 Task: Check the results of the 2023 Victory Lane Racing NASCAR Cup Series for the race "All-Star Open*" on the track "N". Wilkesboro".
Action: Mouse moved to (176, 241)
Screenshot: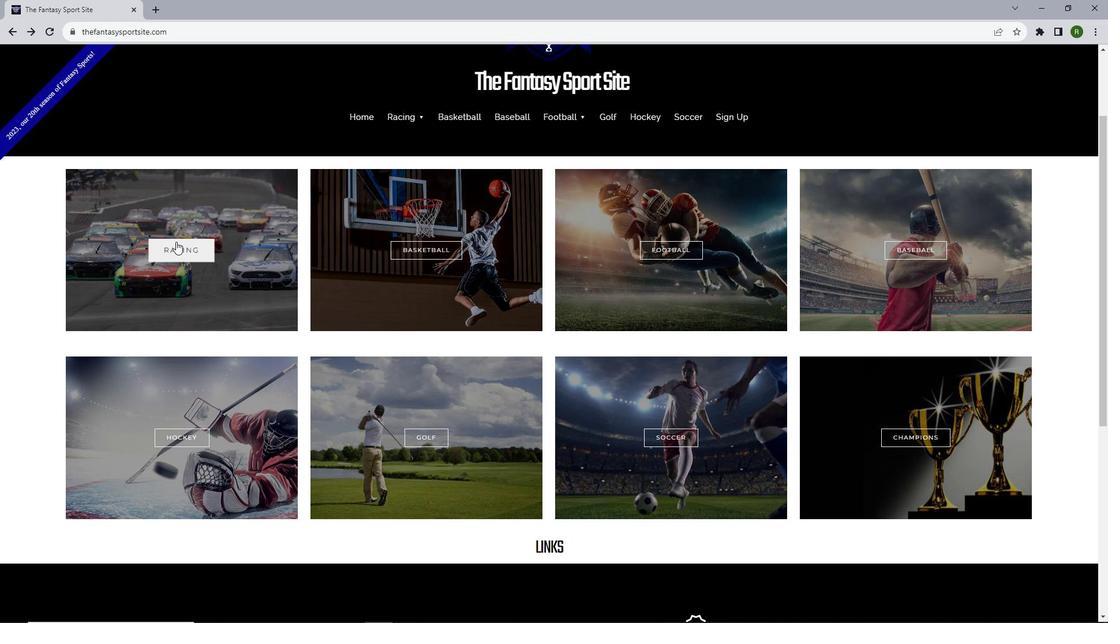 
Action: Mouse pressed left at (176, 241)
Screenshot: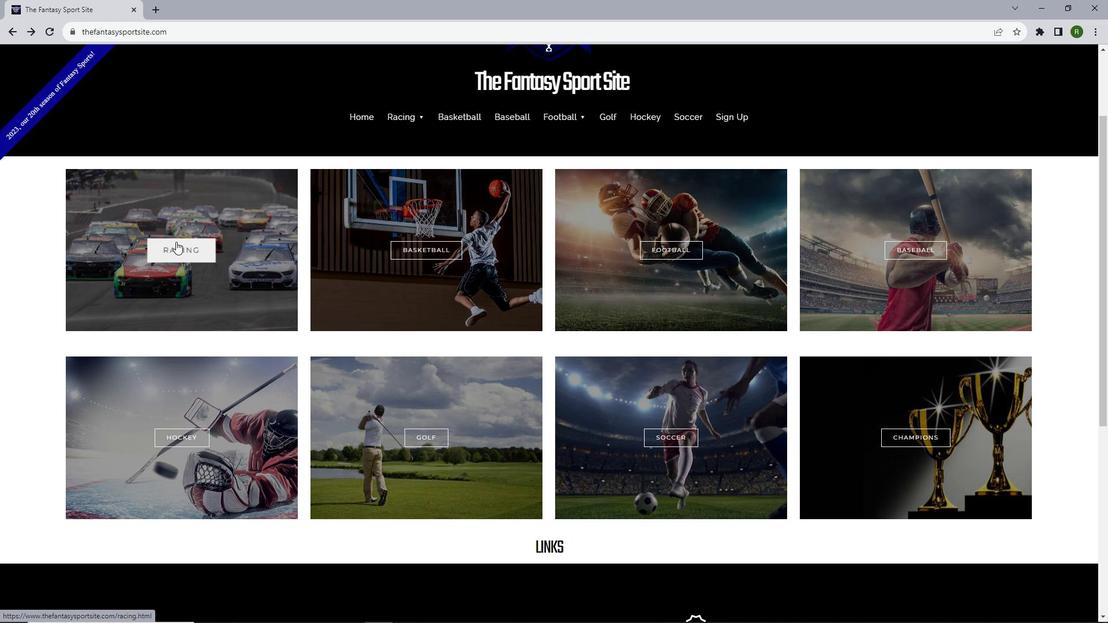 
Action: Mouse moved to (215, 227)
Screenshot: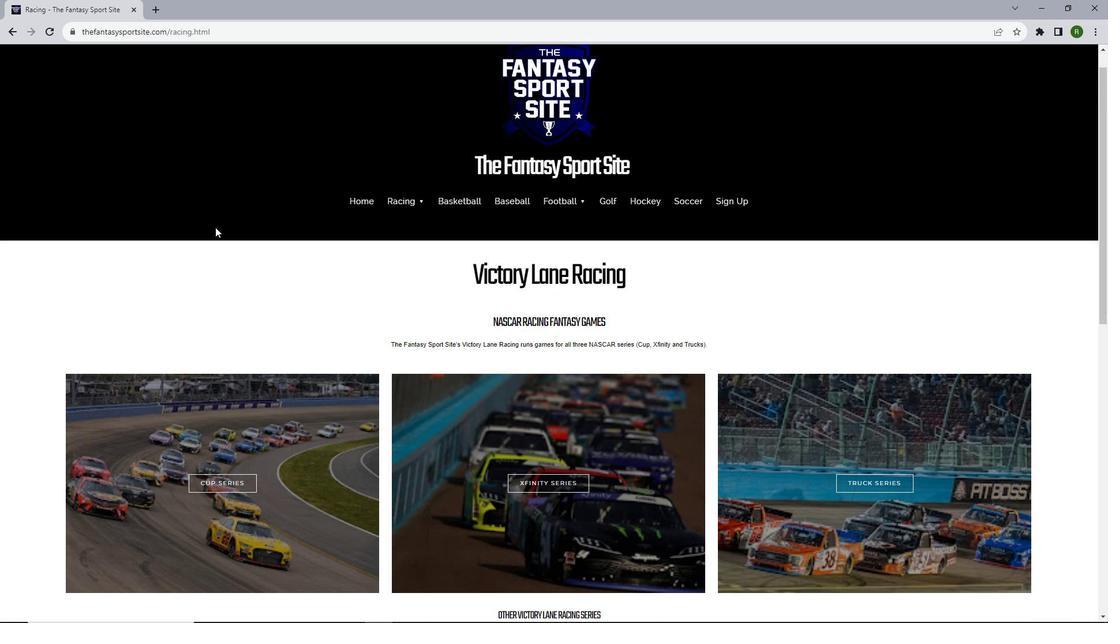 
Action: Mouse scrolled (215, 226) with delta (0, 0)
Screenshot: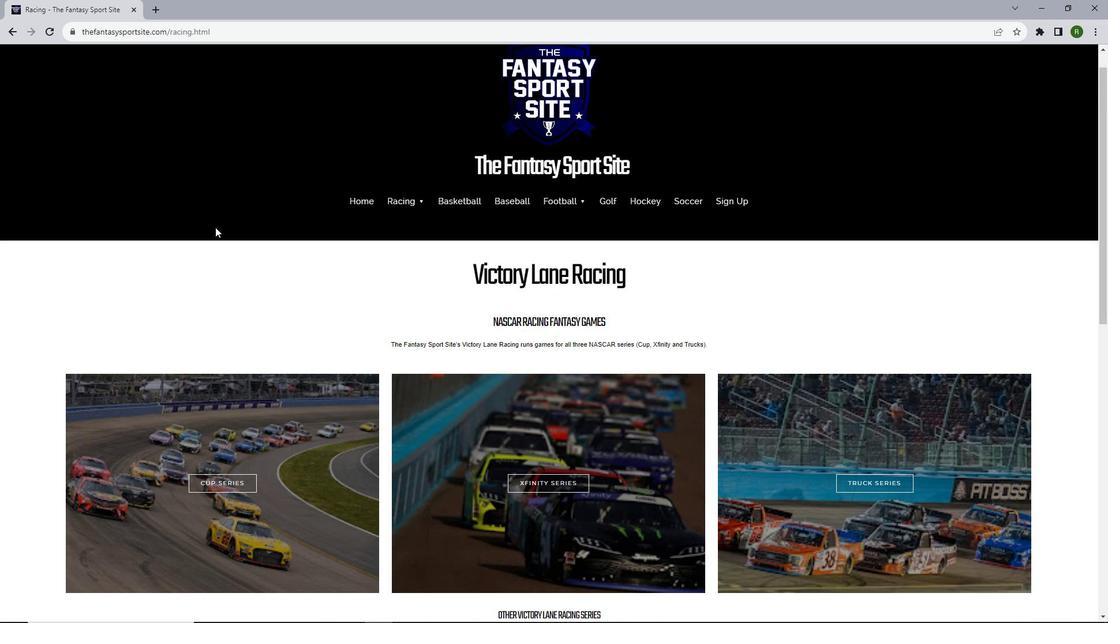 
Action: Mouse scrolled (215, 226) with delta (0, 0)
Screenshot: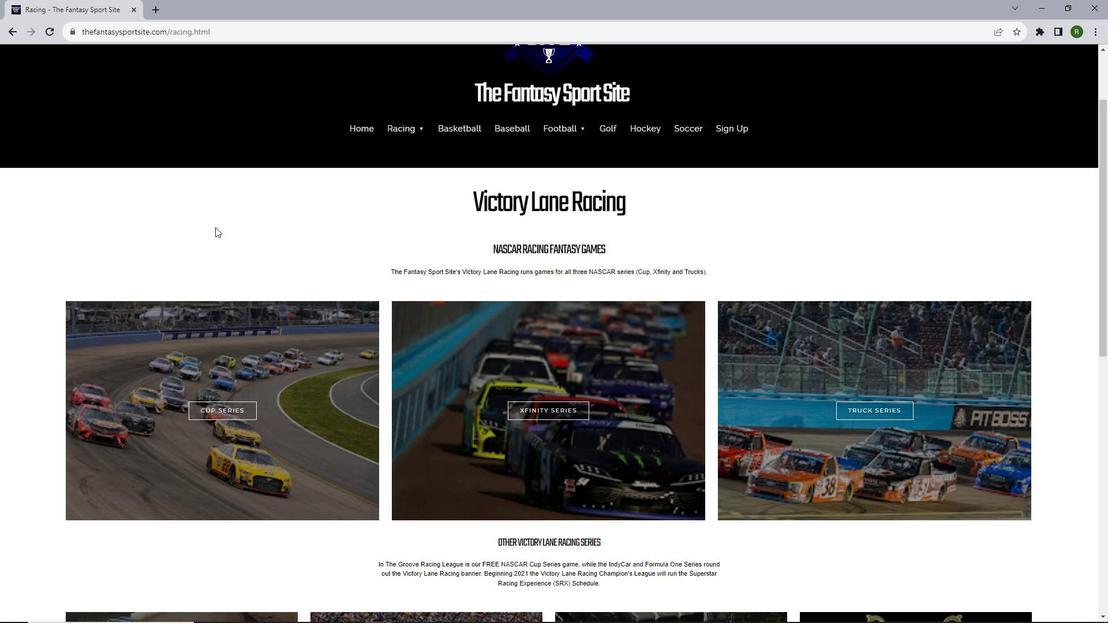 
Action: Mouse scrolled (215, 226) with delta (0, 0)
Screenshot: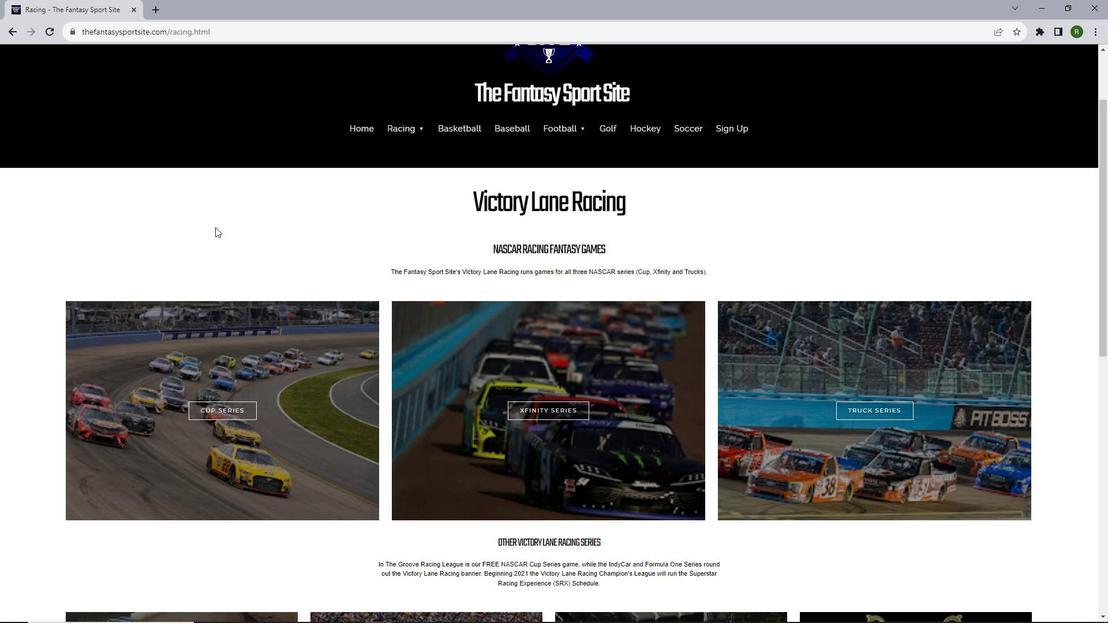 
Action: Mouse scrolled (215, 226) with delta (0, 0)
Screenshot: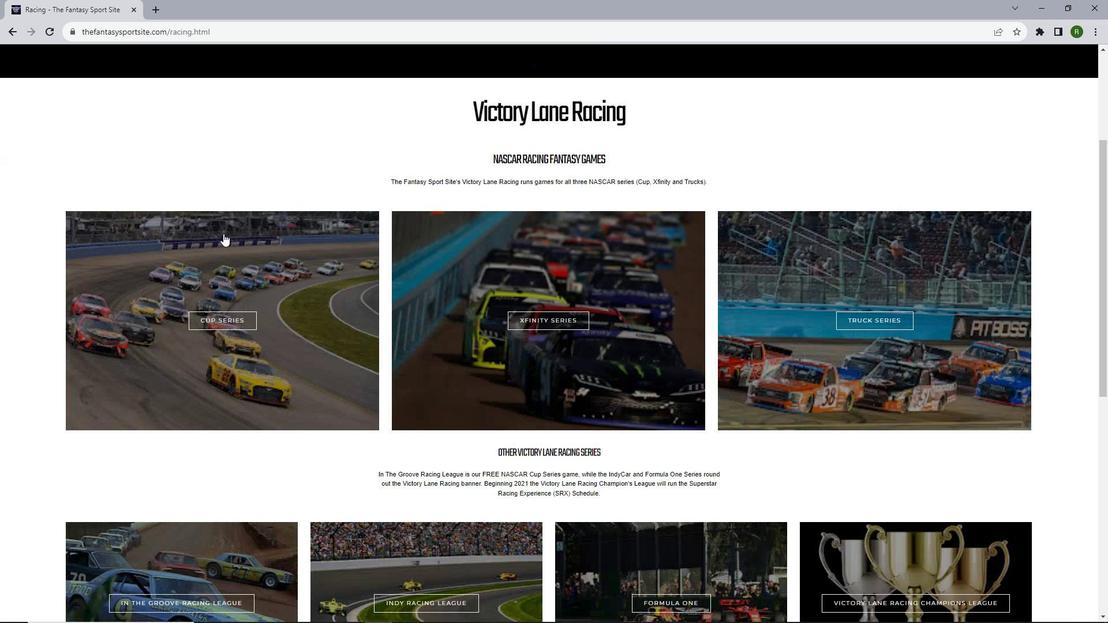 
Action: Mouse moved to (241, 279)
Screenshot: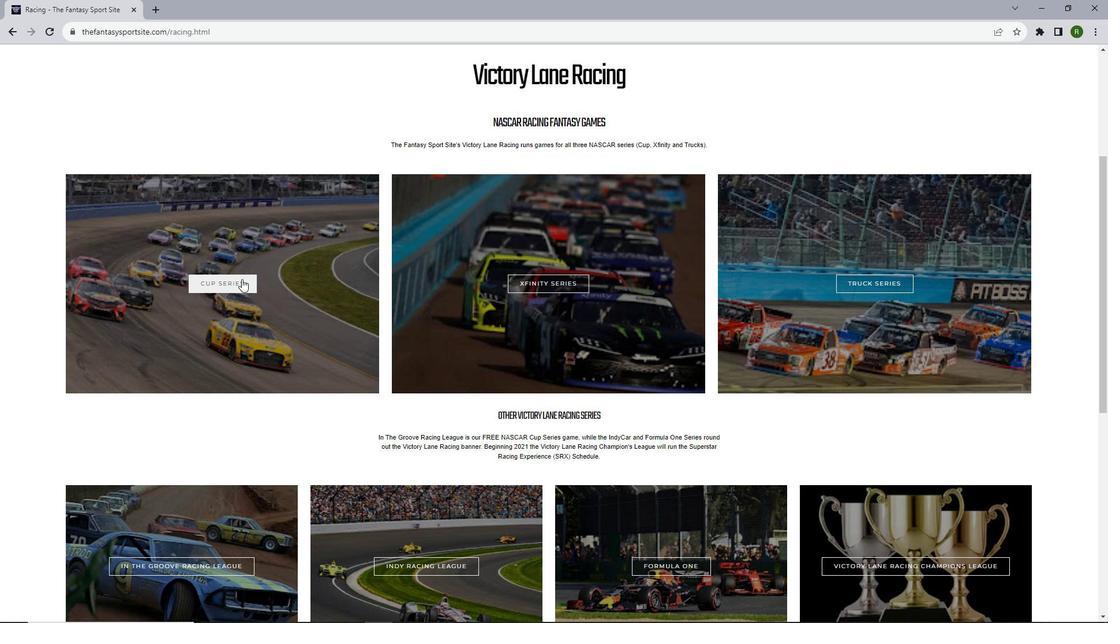 
Action: Mouse pressed left at (241, 279)
Screenshot: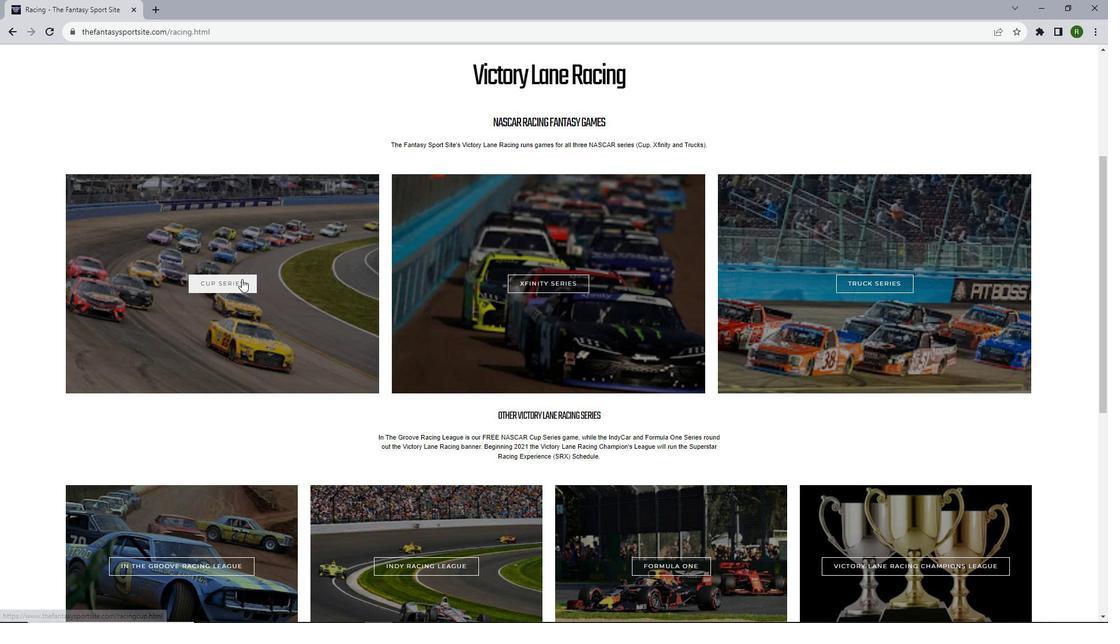 
Action: Mouse moved to (416, 258)
Screenshot: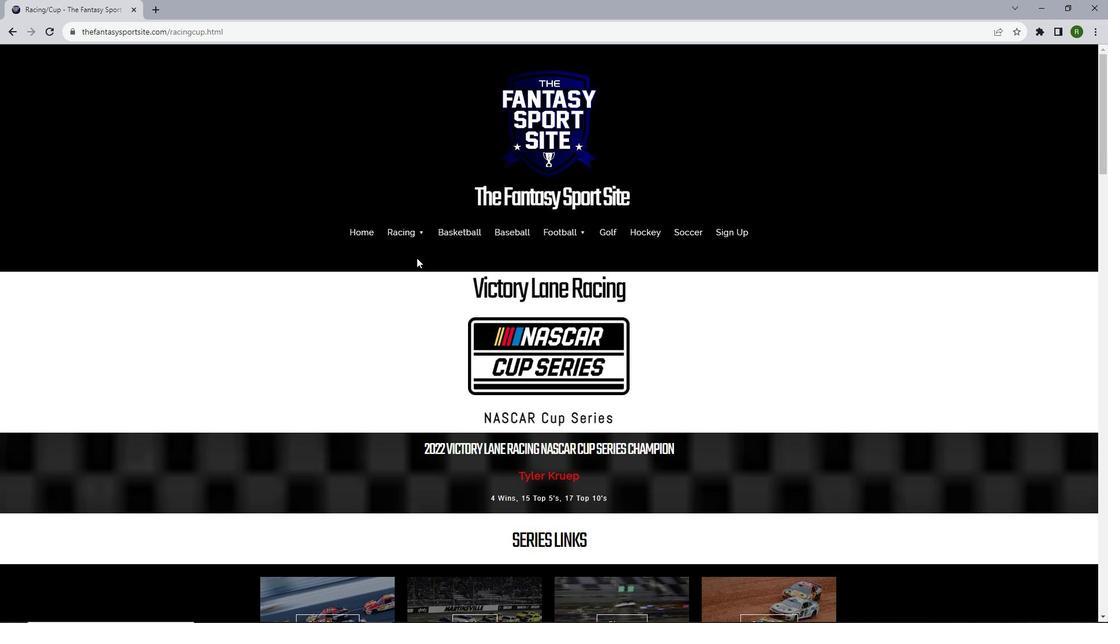 
Action: Mouse scrolled (416, 257) with delta (0, 0)
Screenshot: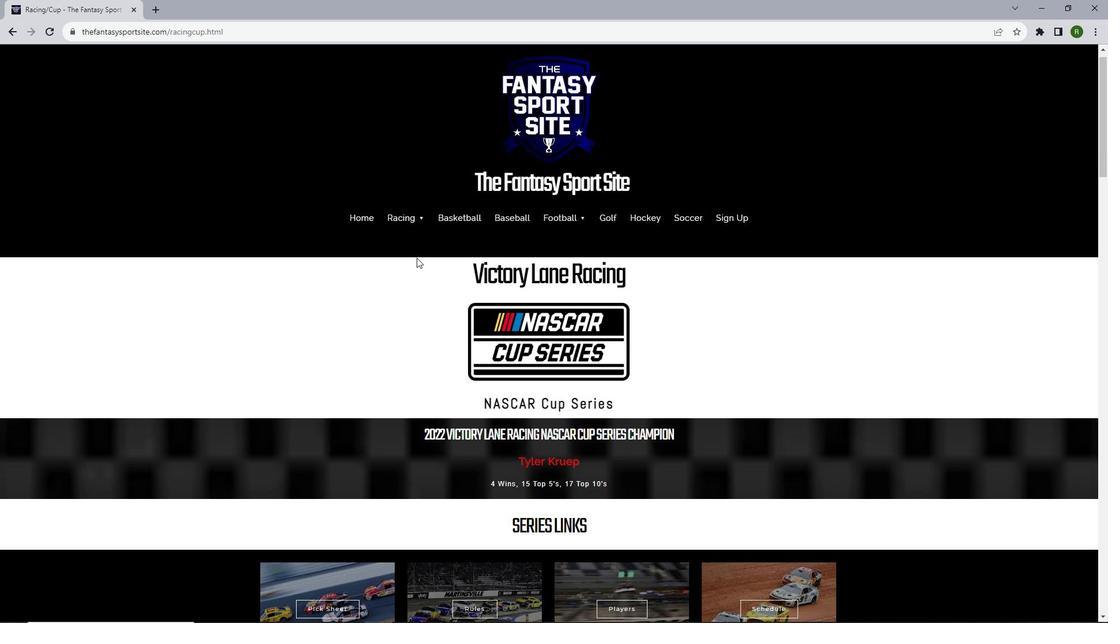 
Action: Mouse scrolled (416, 257) with delta (0, 0)
Screenshot: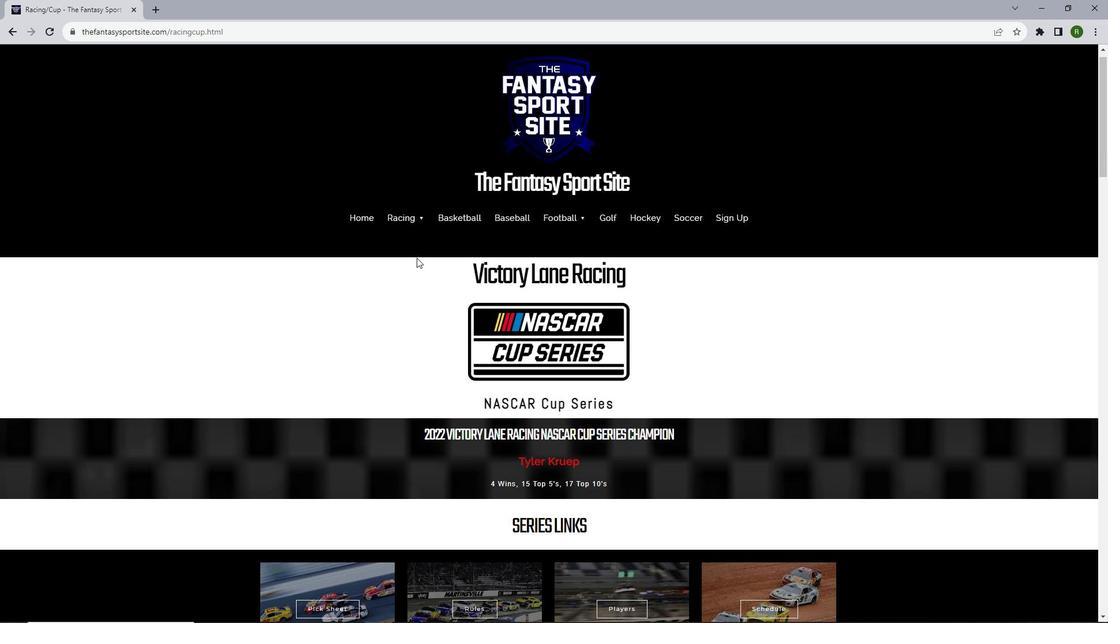 
Action: Mouse scrolled (416, 257) with delta (0, 0)
Screenshot: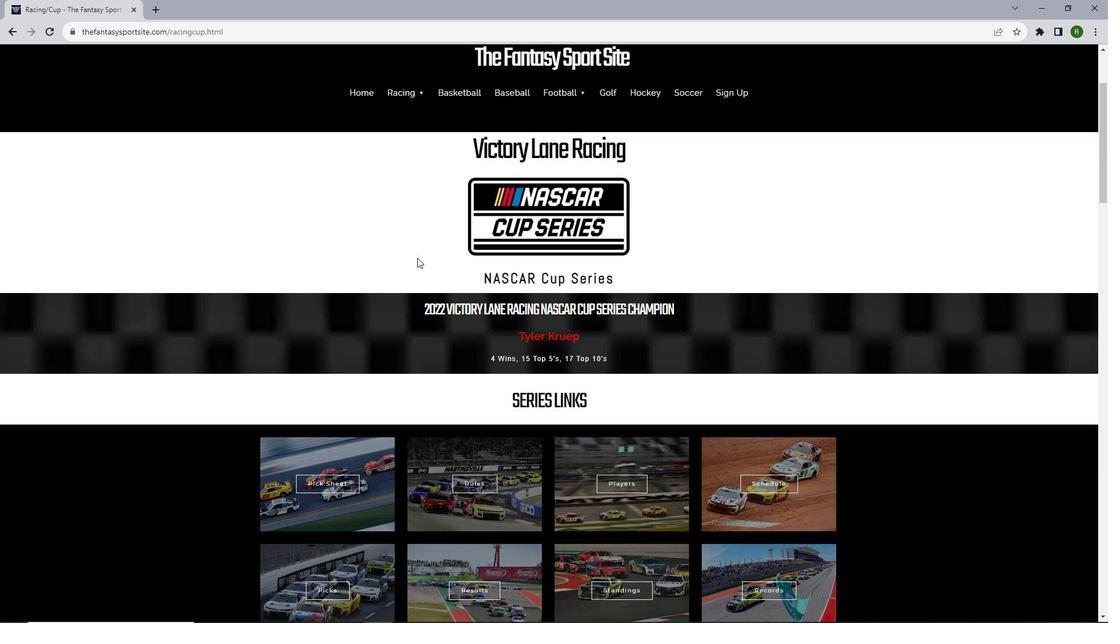 
Action: Mouse scrolled (416, 257) with delta (0, 0)
Screenshot: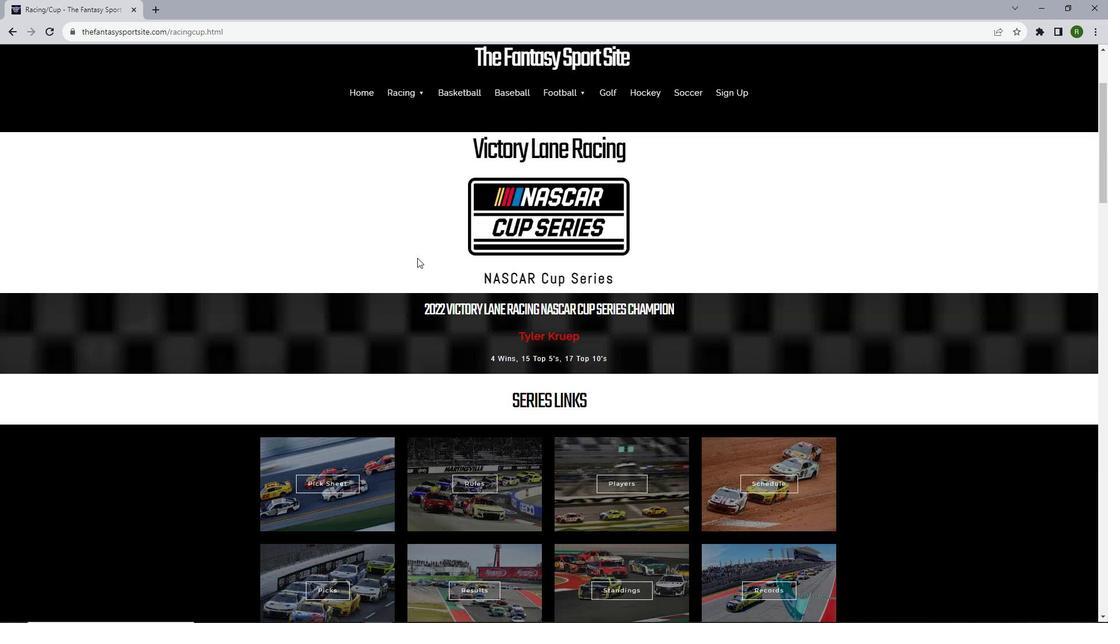 
Action: Mouse moved to (417, 258)
Screenshot: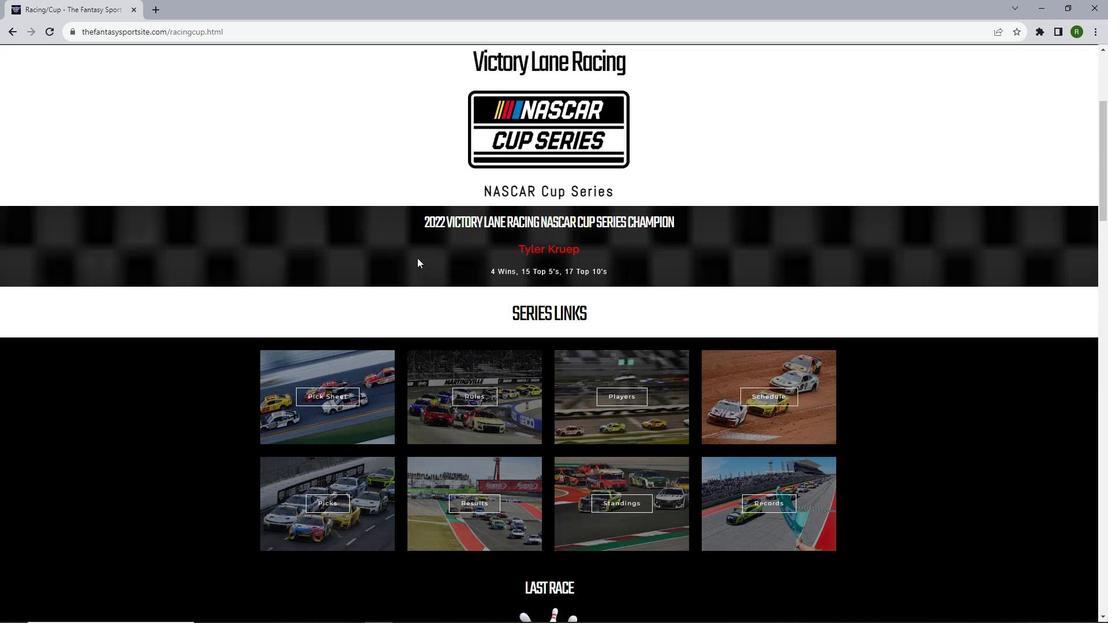 
Action: Mouse scrolled (417, 257) with delta (0, 0)
Screenshot: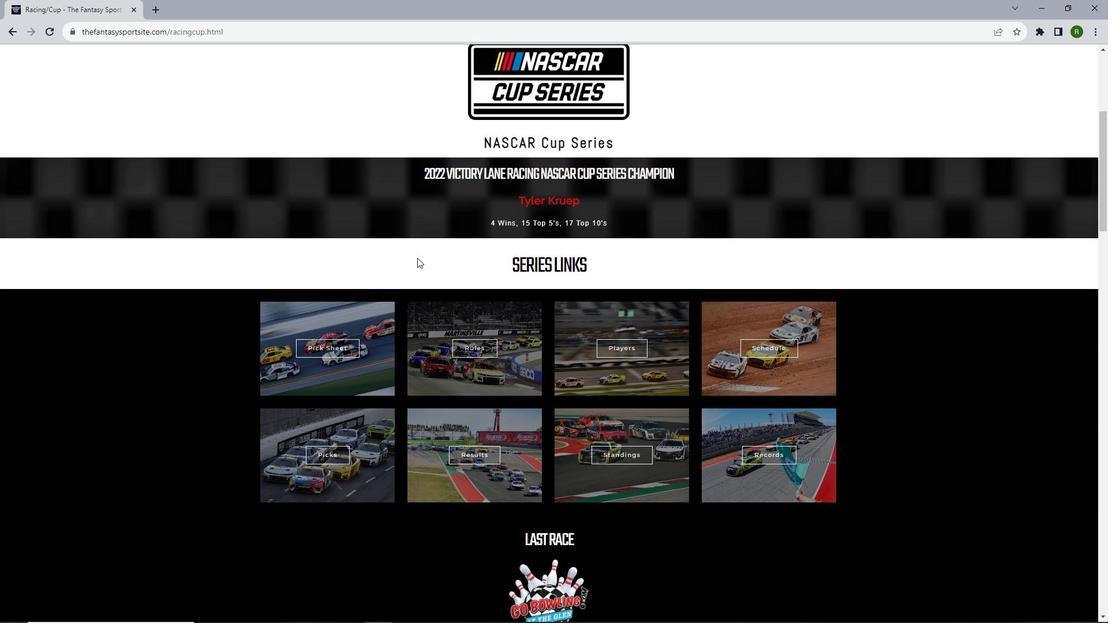 
Action: Mouse scrolled (417, 257) with delta (0, 0)
Screenshot: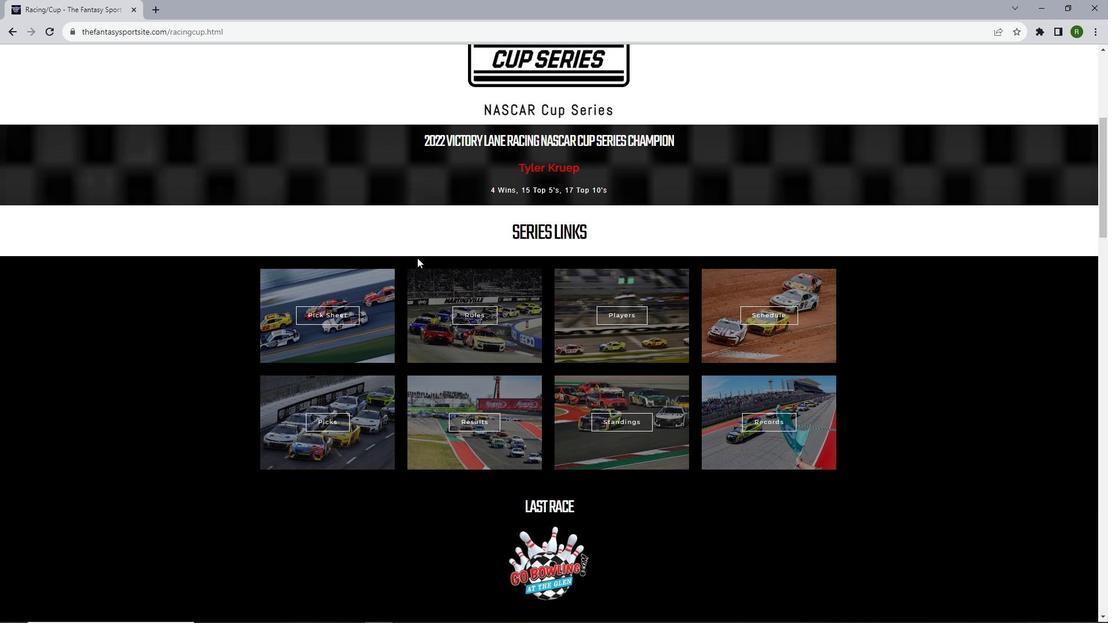 
Action: Mouse scrolled (417, 257) with delta (0, 0)
Screenshot: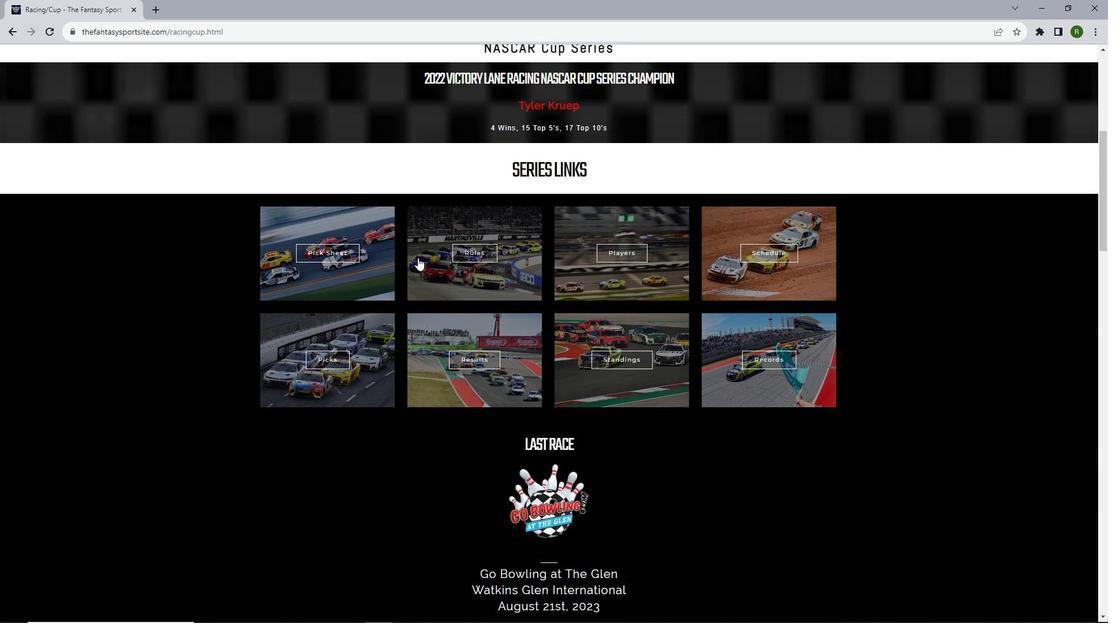 
Action: Mouse moved to (465, 319)
Screenshot: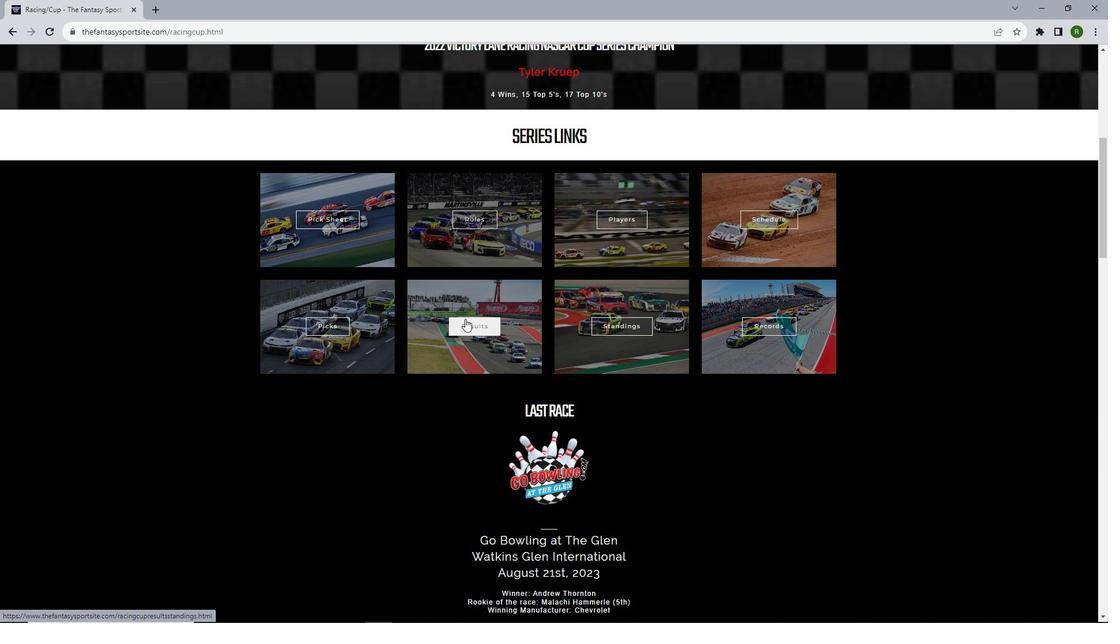 
Action: Mouse pressed left at (465, 319)
Screenshot: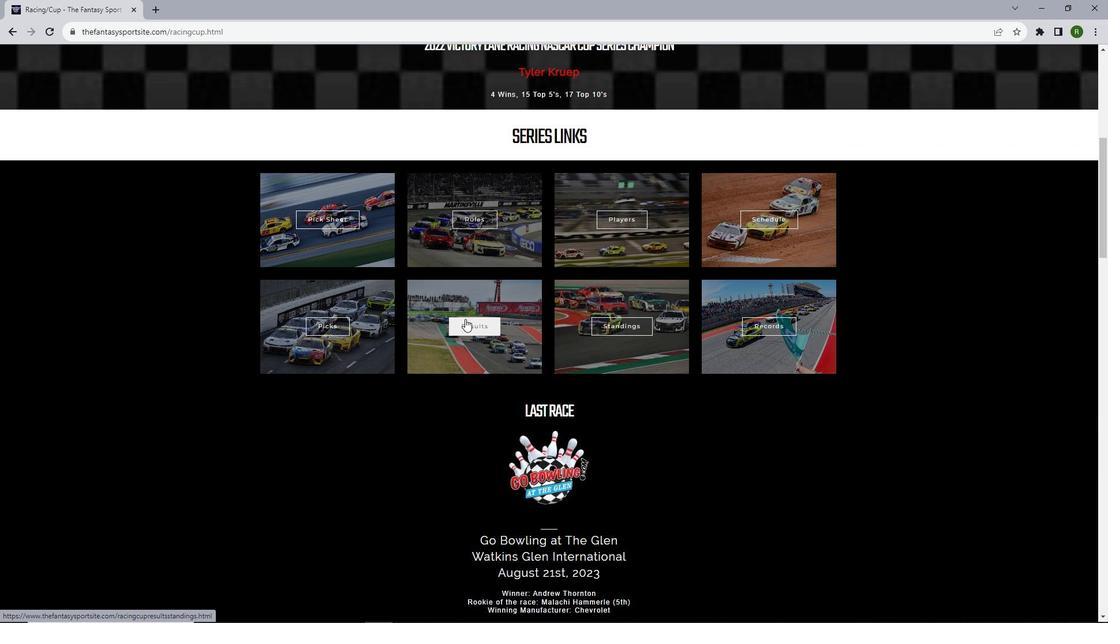 
Action: Mouse moved to (438, 236)
Screenshot: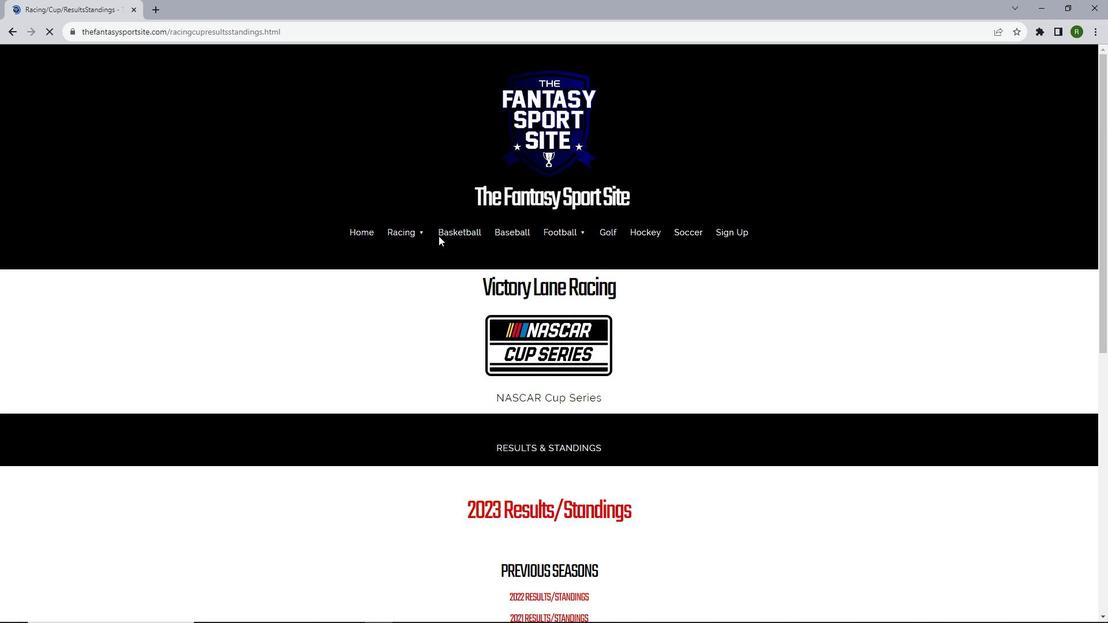 
Action: Mouse scrolled (438, 235) with delta (0, 0)
Screenshot: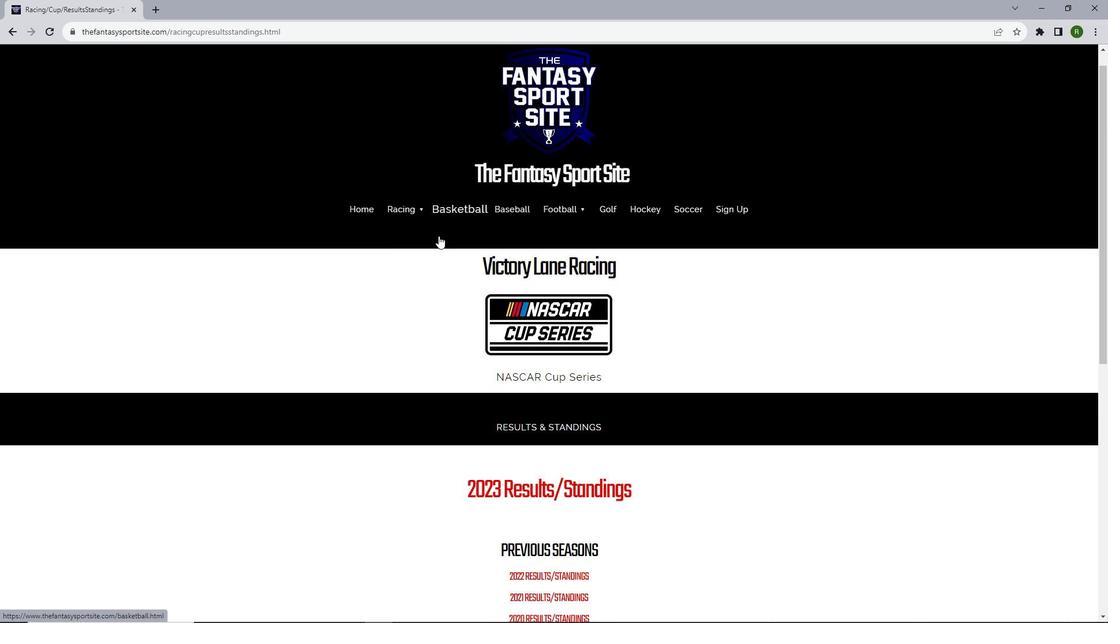
Action: Mouse scrolled (438, 235) with delta (0, 0)
Screenshot: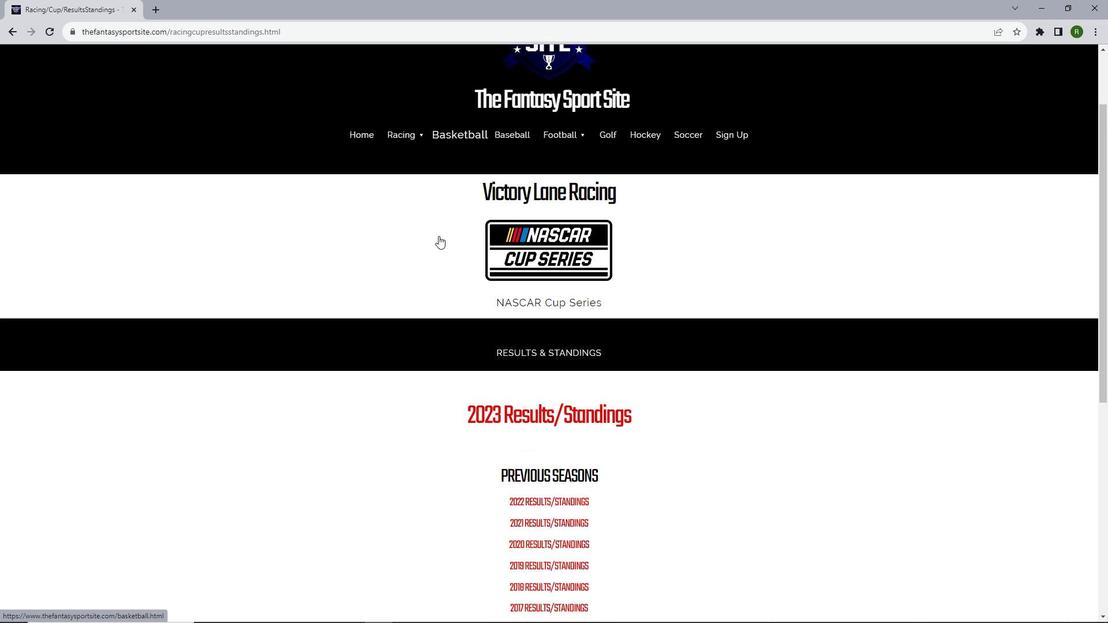 
Action: Mouse scrolled (438, 235) with delta (0, 0)
Screenshot: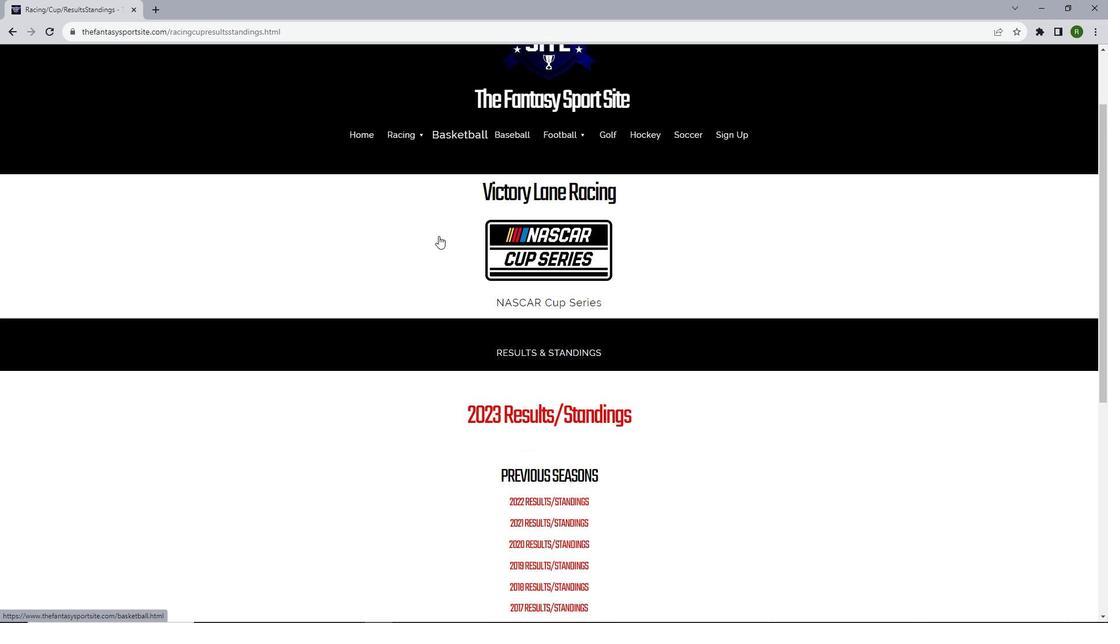 
Action: Mouse scrolled (438, 235) with delta (0, 0)
Screenshot: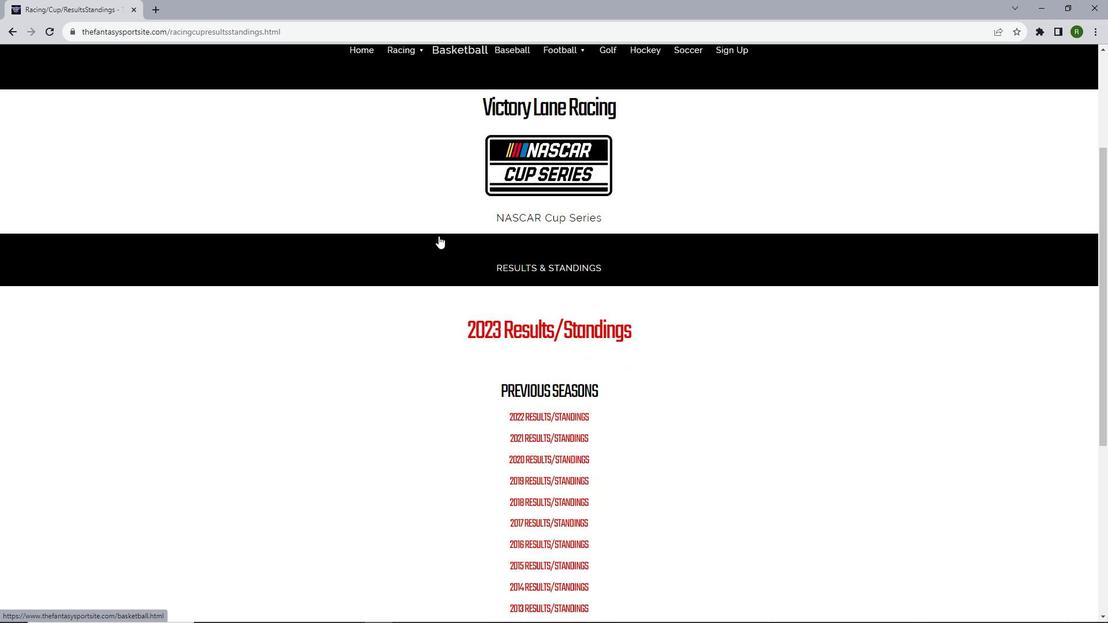 
Action: Mouse moved to (509, 281)
Screenshot: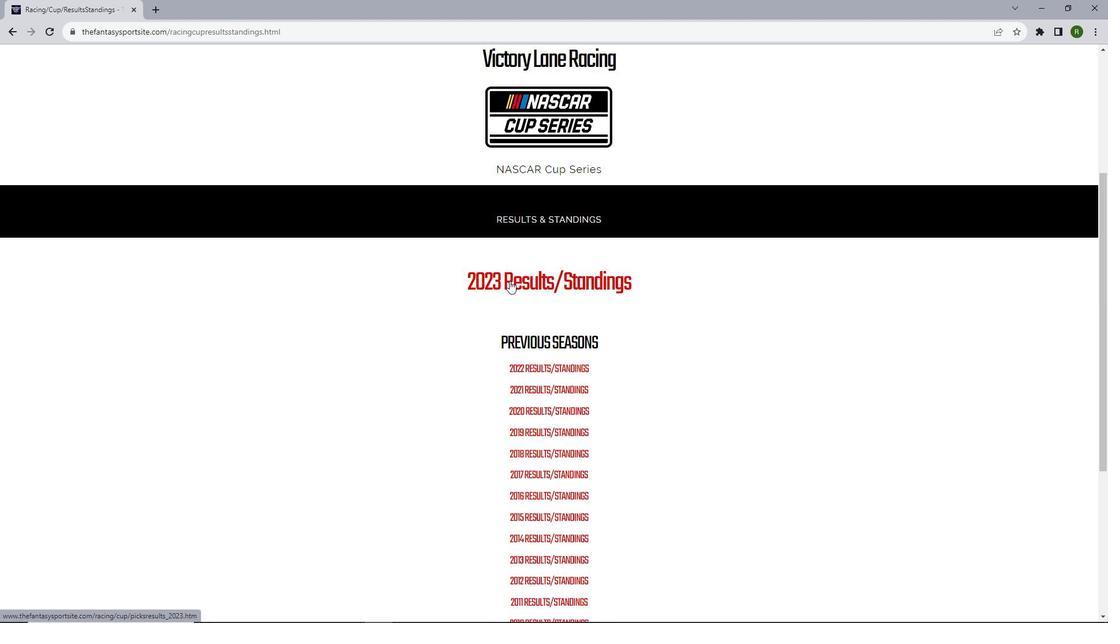 
Action: Mouse pressed left at (509, 281)
Screenshot: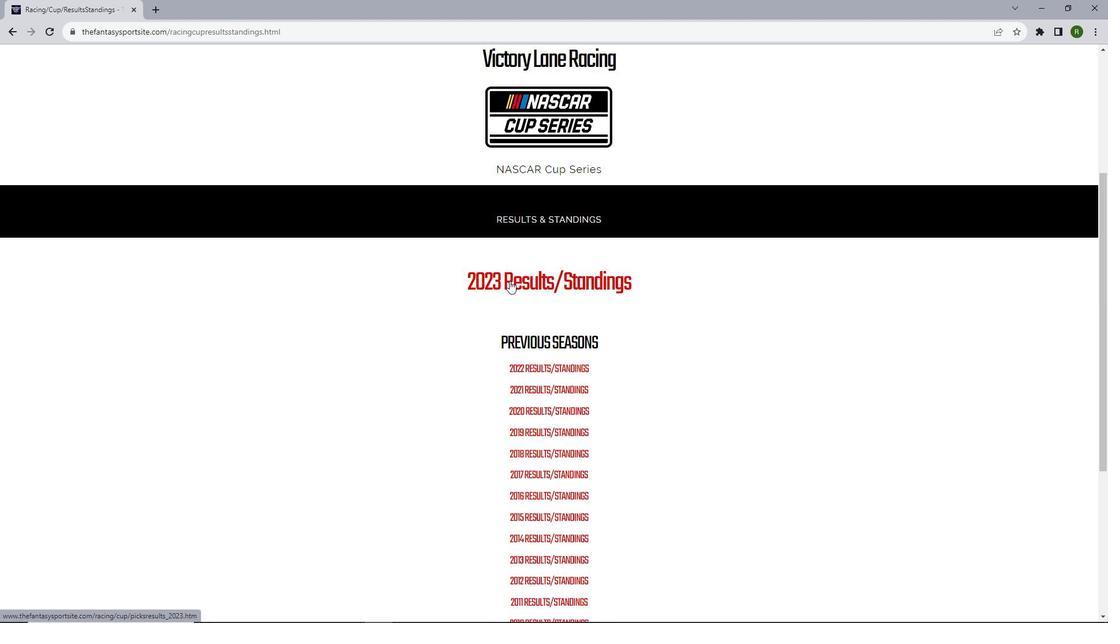 
Action: Mouse moved to (579, 228)
Screenshot: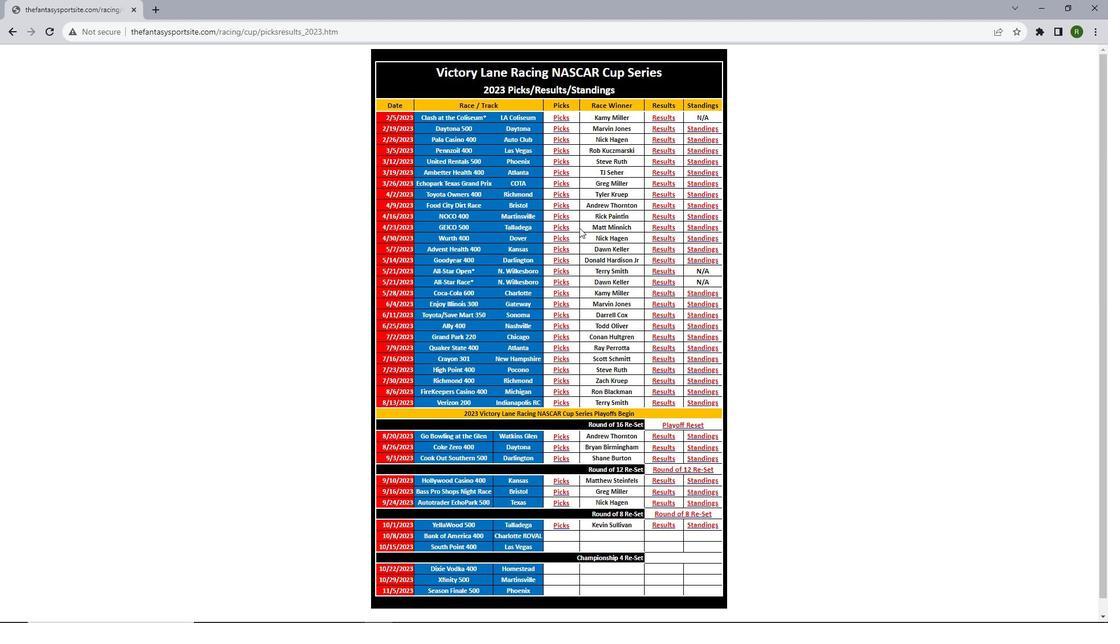 
Action: Mouse scrolled (579, 227) with delta (0, 0)
Screenshot: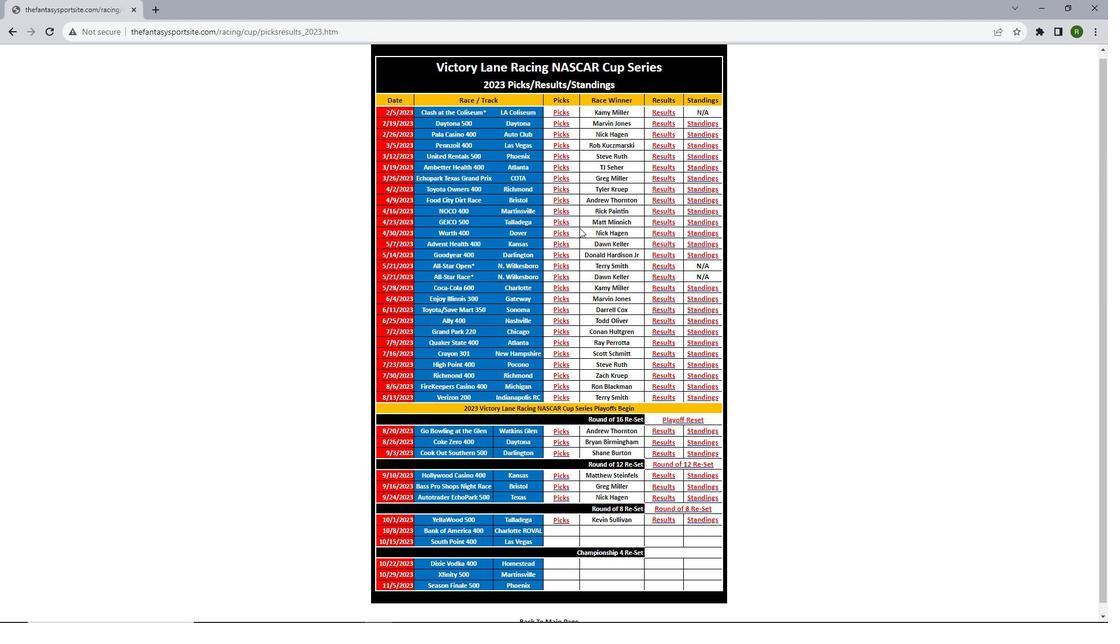 
Action: Mouse scrolled (579, 227) with delta (0, 0)
Screenshot: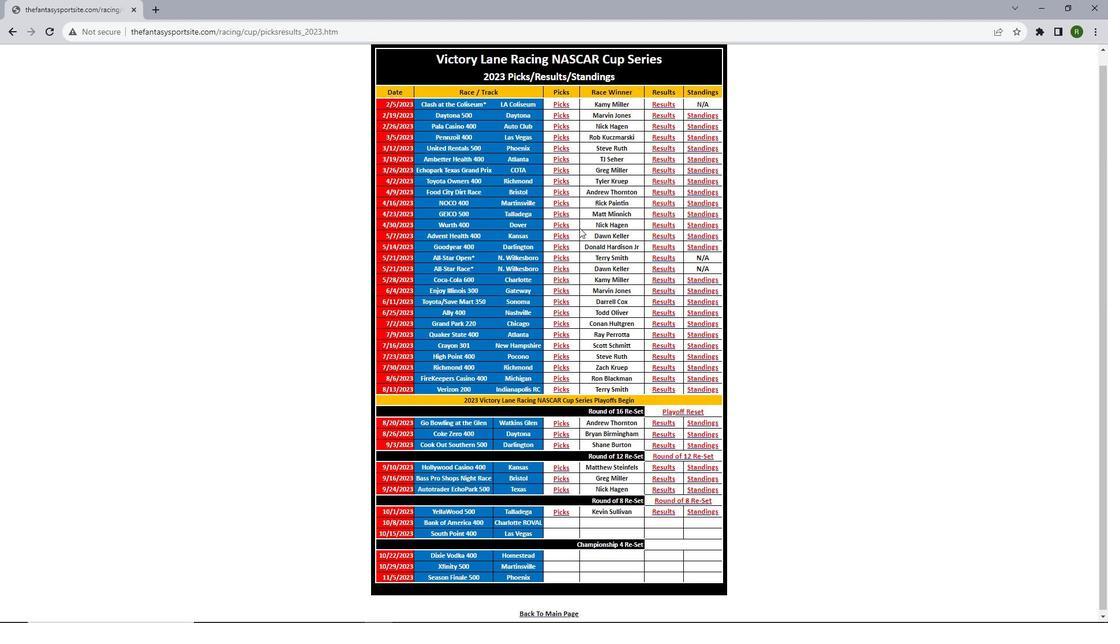 
Action: Mouse scrolled (579, 227) with delta (0, 0)
Screenshot: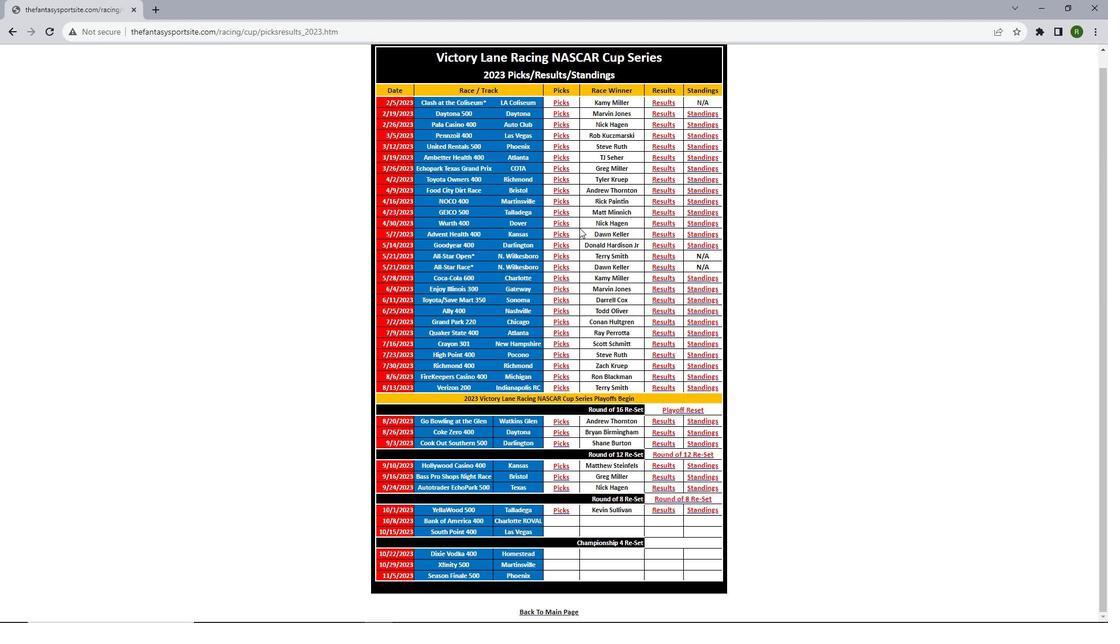 
Action: Mouse scrolled (579, 227) with delta (0, 0)
Screenshot: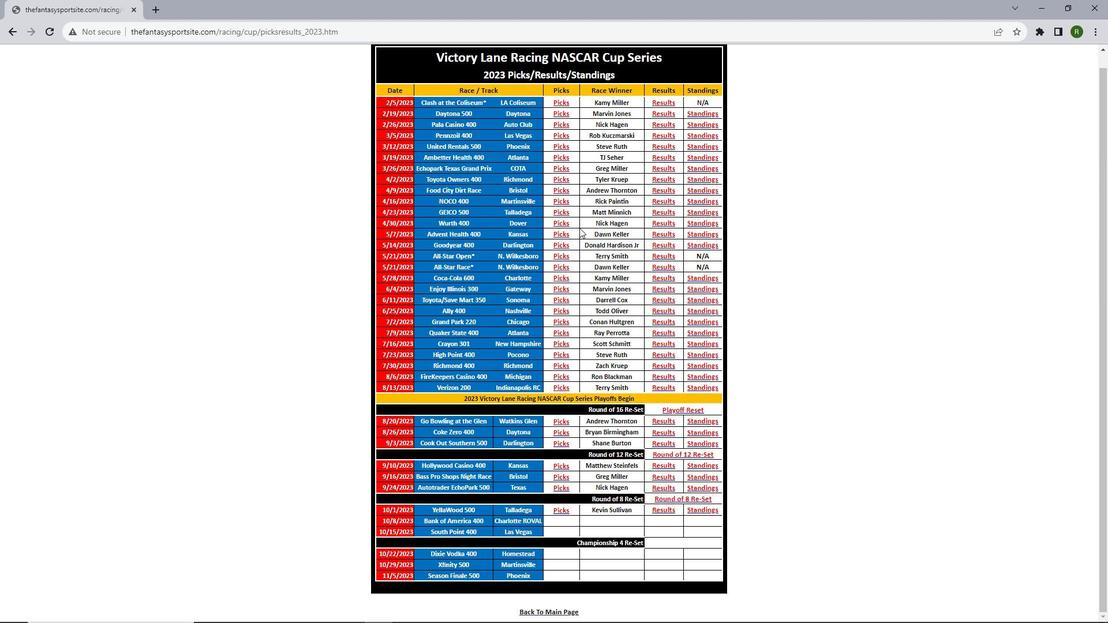 
Action: Mouse scrolled (579, 228) with delta (0, 0)
Screenshot: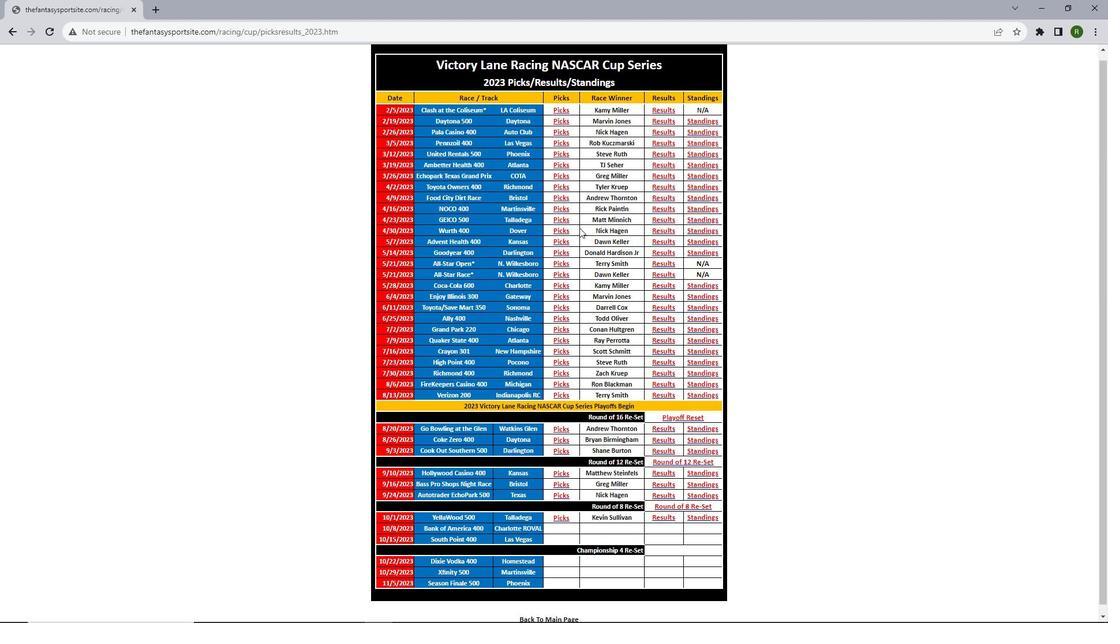 
Action: Mouse moved to (660, 270)
Screenshot: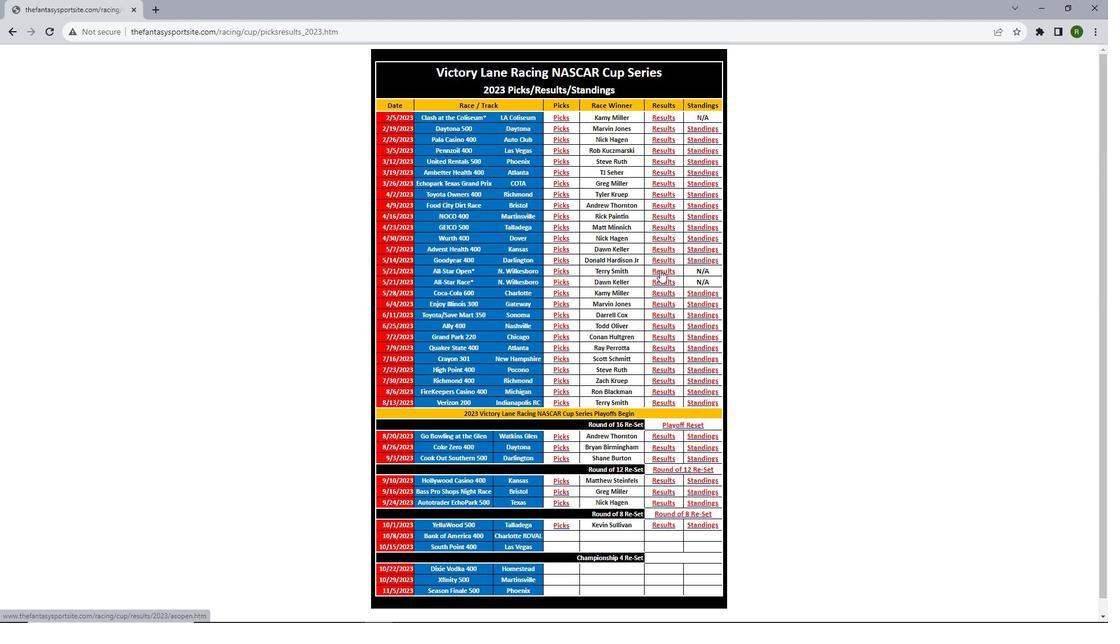 
Action: Mouse pressed left at (660, 270)
Screenshot: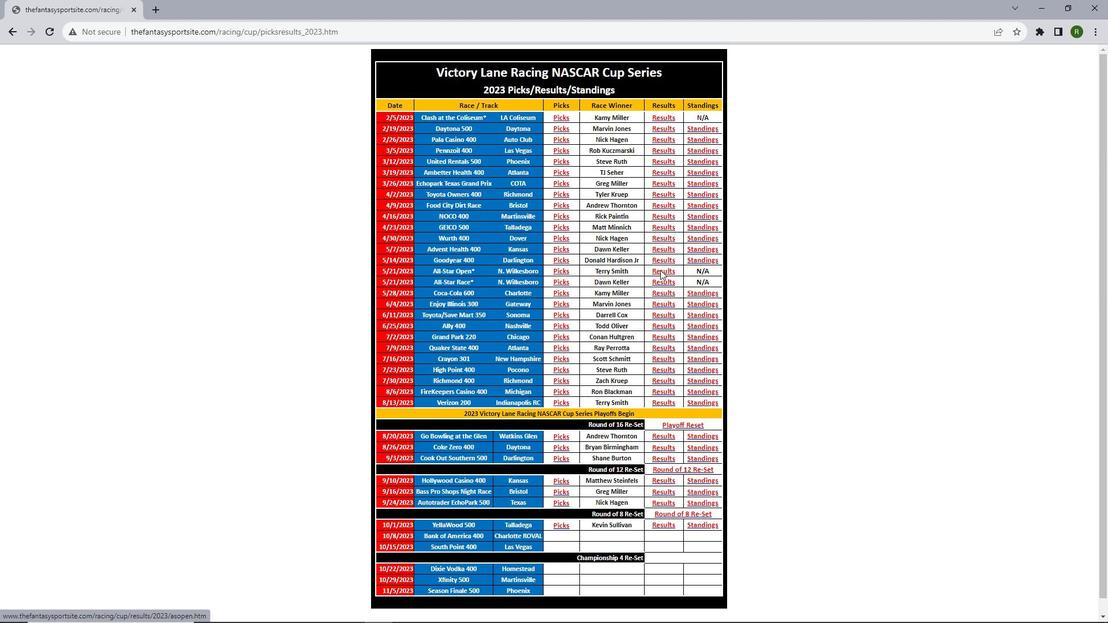 
Action: Mouse moved to (654, 268)
Screenshot: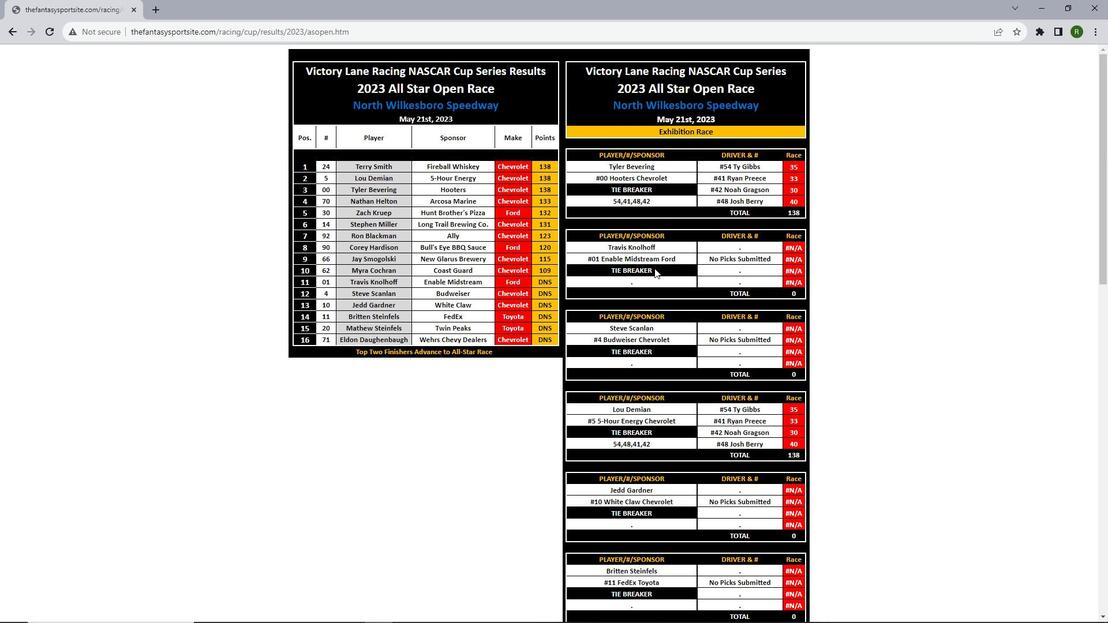 
Action: Mouse scrolled (654, 267) with delta (0, 0)
Screenshot: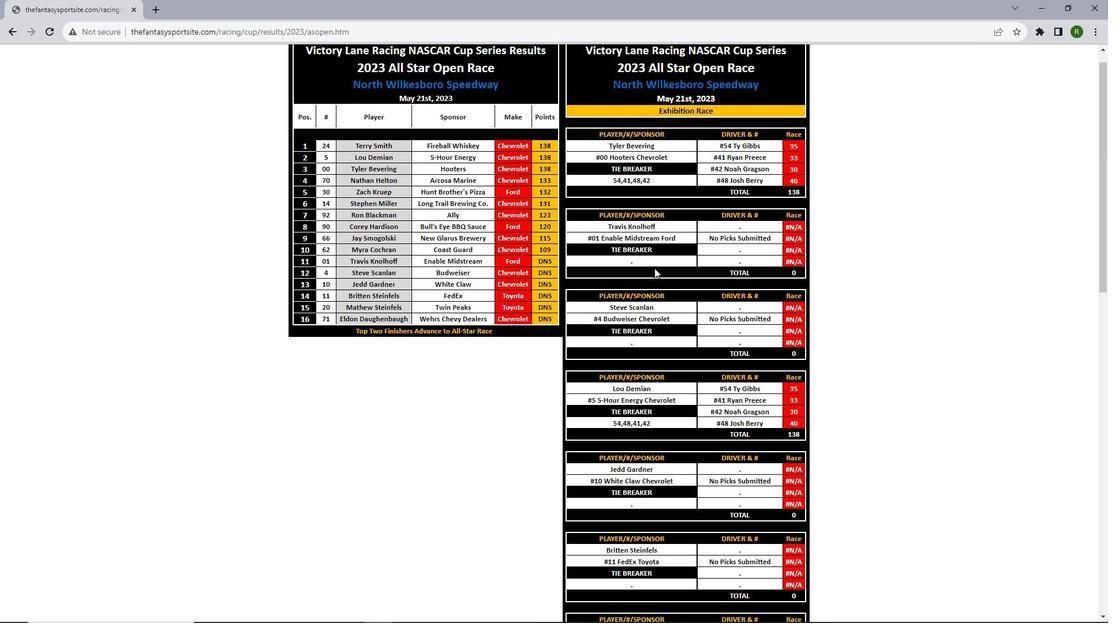 
Action: Mouse scrolled (654, 267) with delta (0, 0)
Screenshot: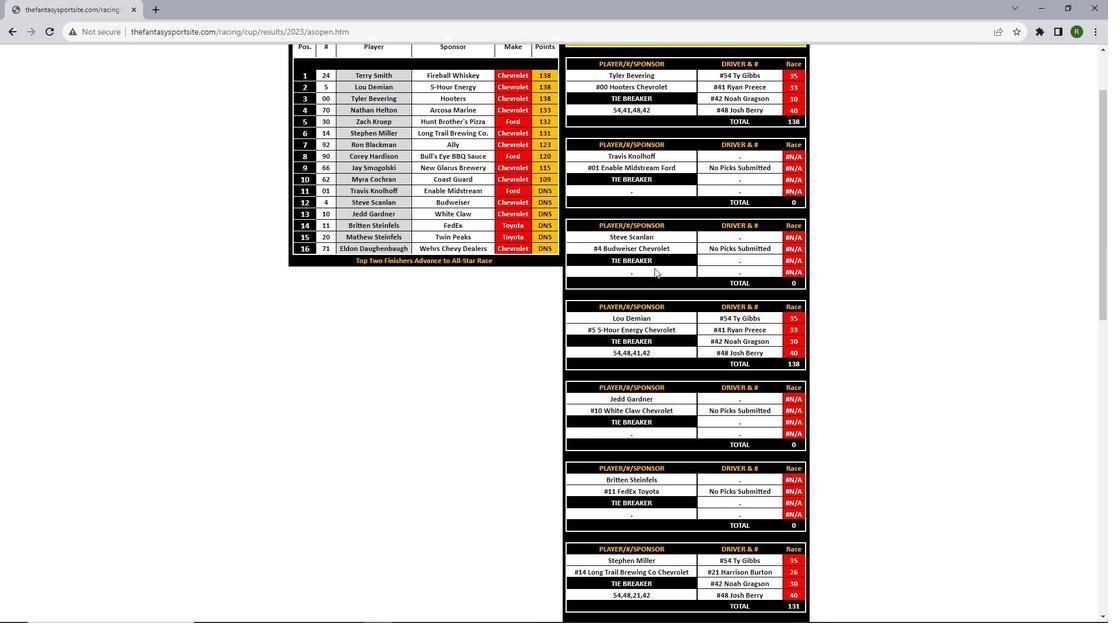 
Action: Mouse scrolled (654, 267) with delta (0, 0)
Screenshot: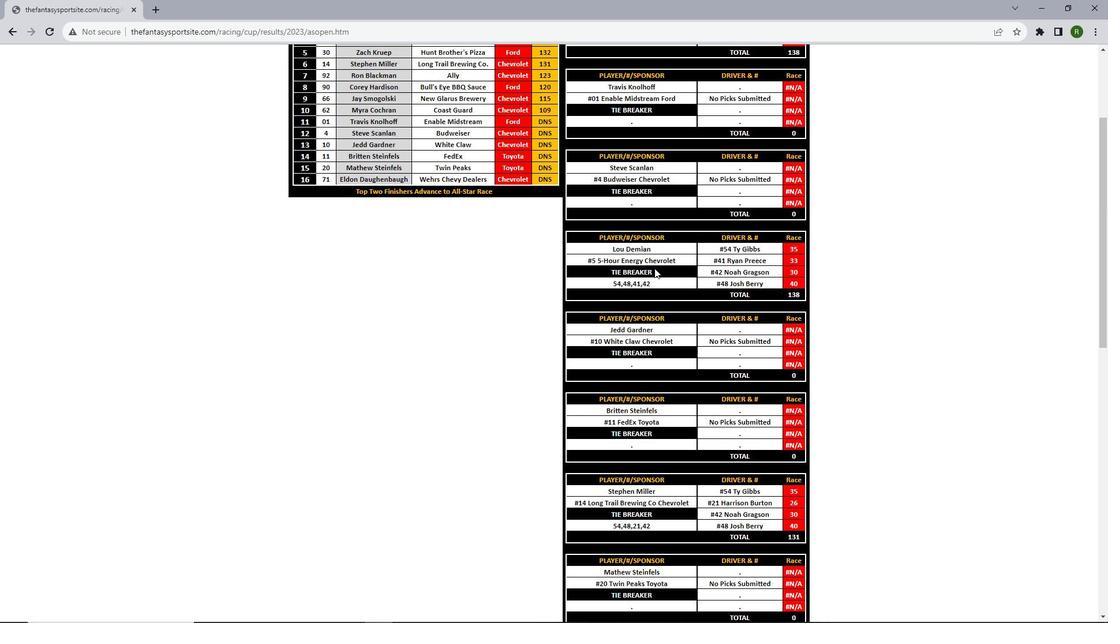 
Action: Mouse scrolled (654, 267) with delta (0, 0)
Screenshot: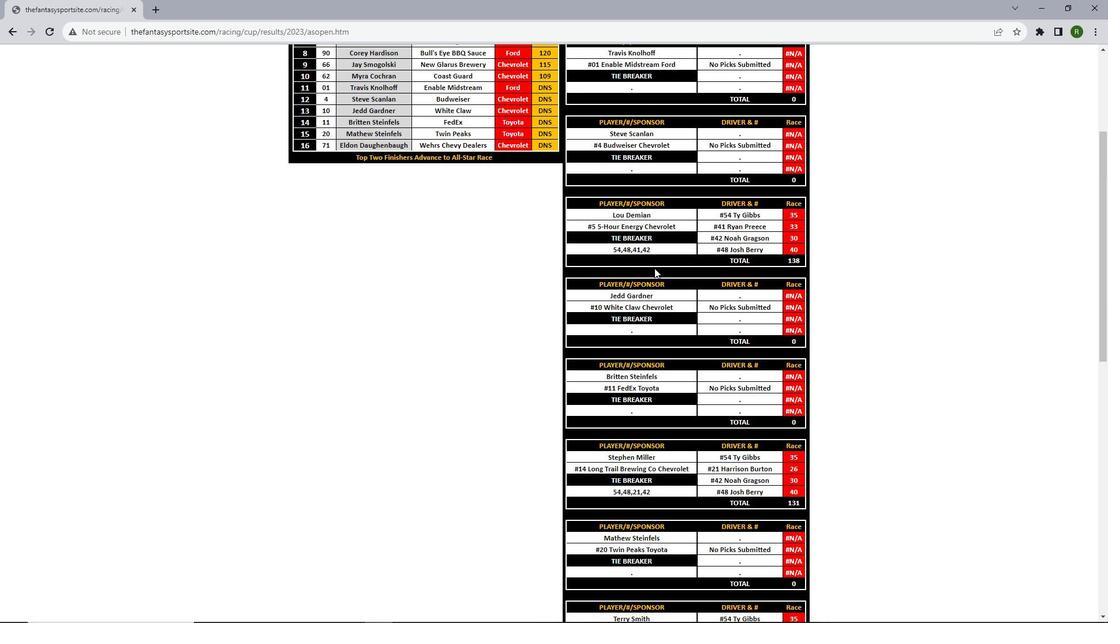 
Action: Mouse scrolled (654, 267) with delta (0, 0)
Screenshot: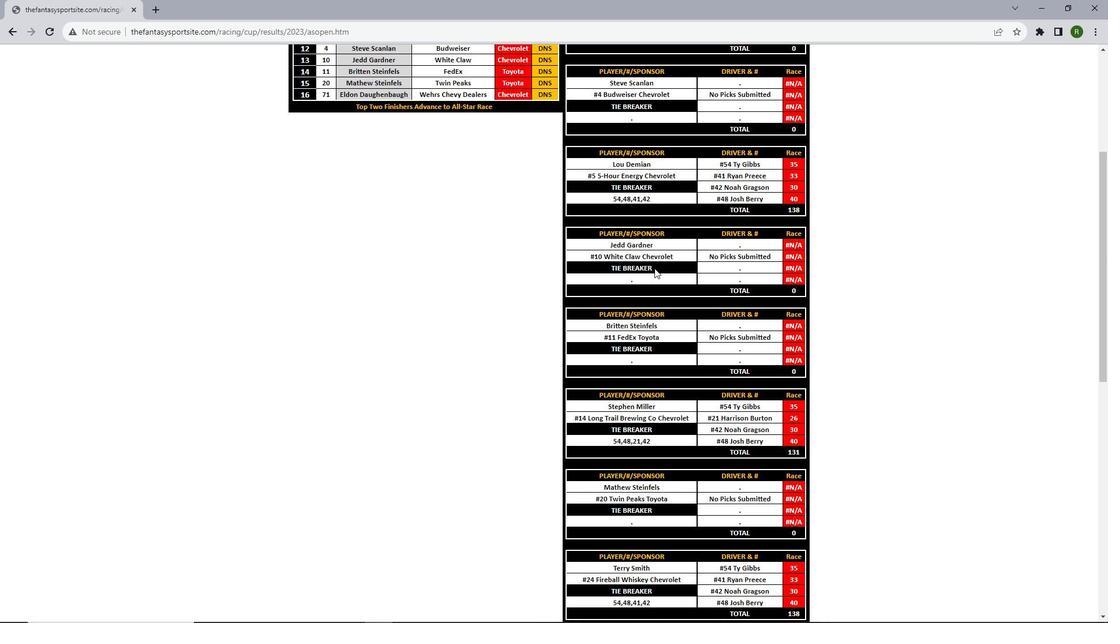 
Action: Mouse scrolled (654, 267) with delta (0, 0)
Screenshot: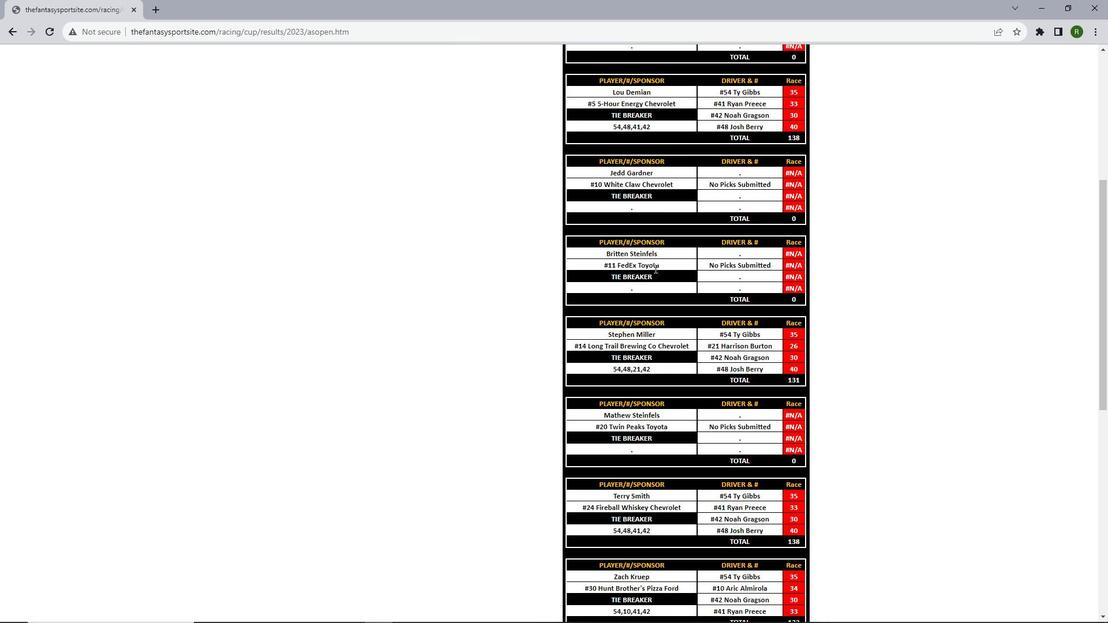 
Action: Mouse scrolled (654, 267) with delta (0, 0)
Screenshot: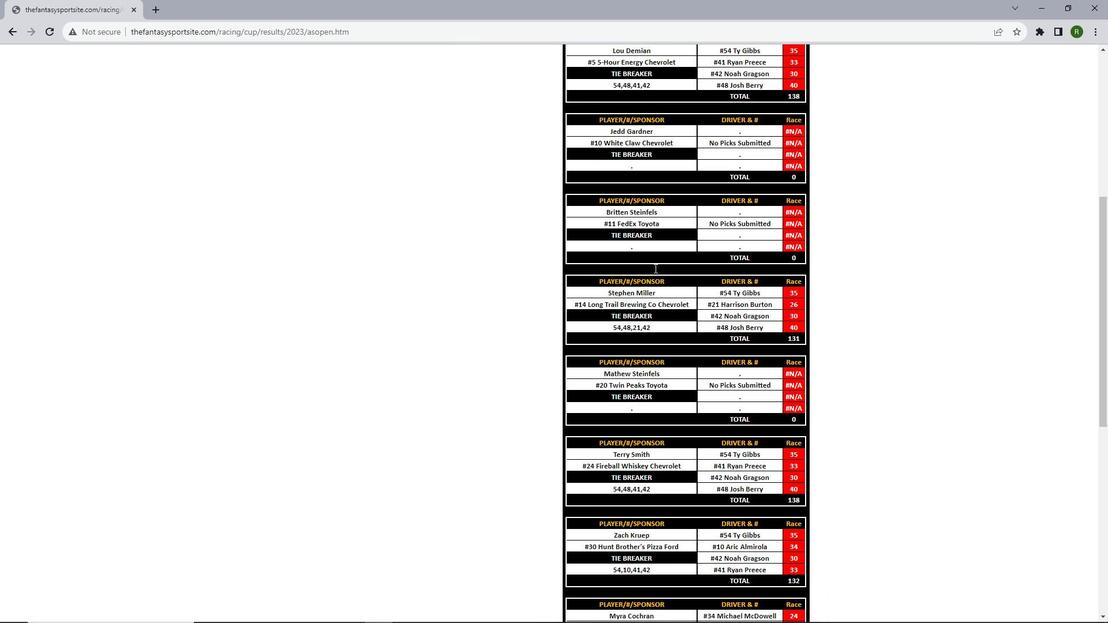 
Action: Mouse scrolled (654, 267) with delta (0, 0)
Screenshot: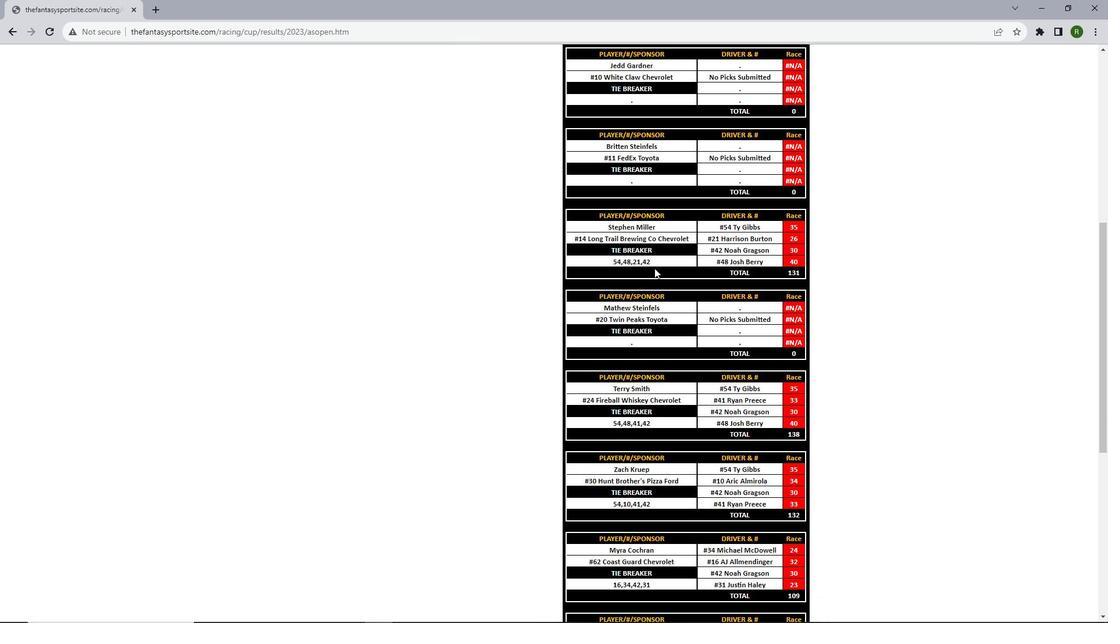 
Action: Mouse scrolled (654, 267) with delta (0, 0)
Screenshot: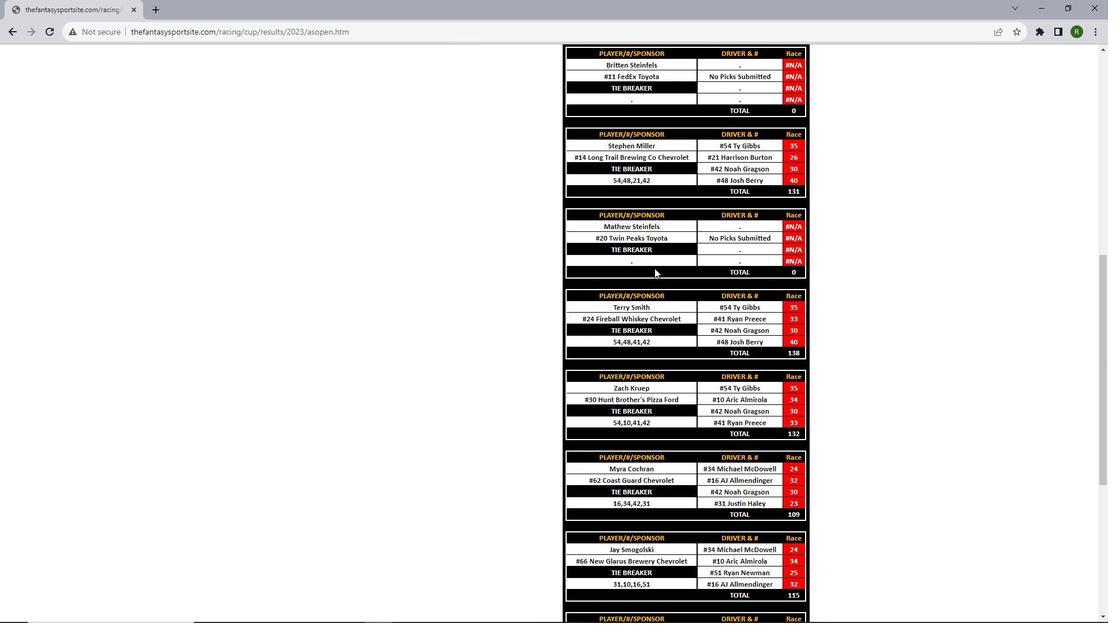 
Action: Mouse moved to (654, 267)
Screenshot: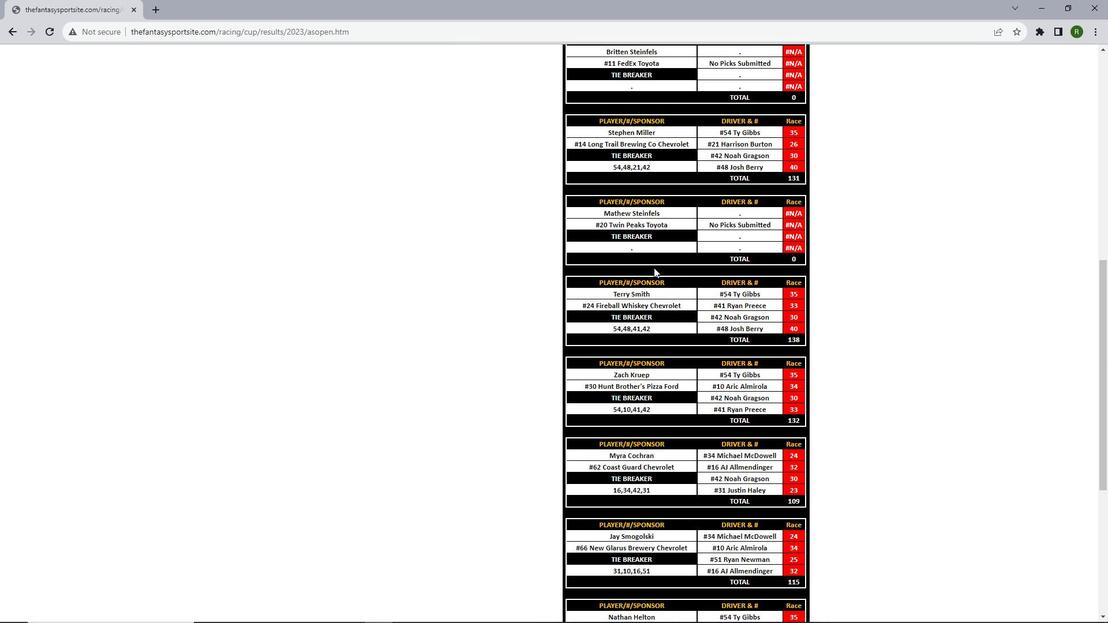
Action: Mouse scrolled (654, 267) with delta (0, 0)
Screenshot: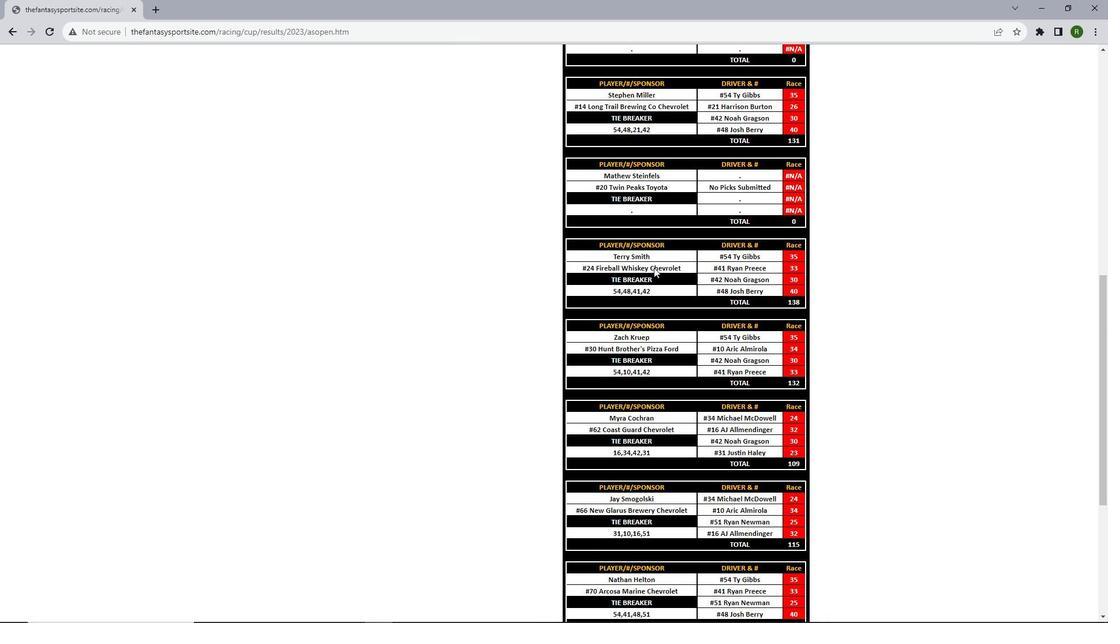 
Action: Mouse scrolled (654, 267) with delta (0, 0)
Screenshot: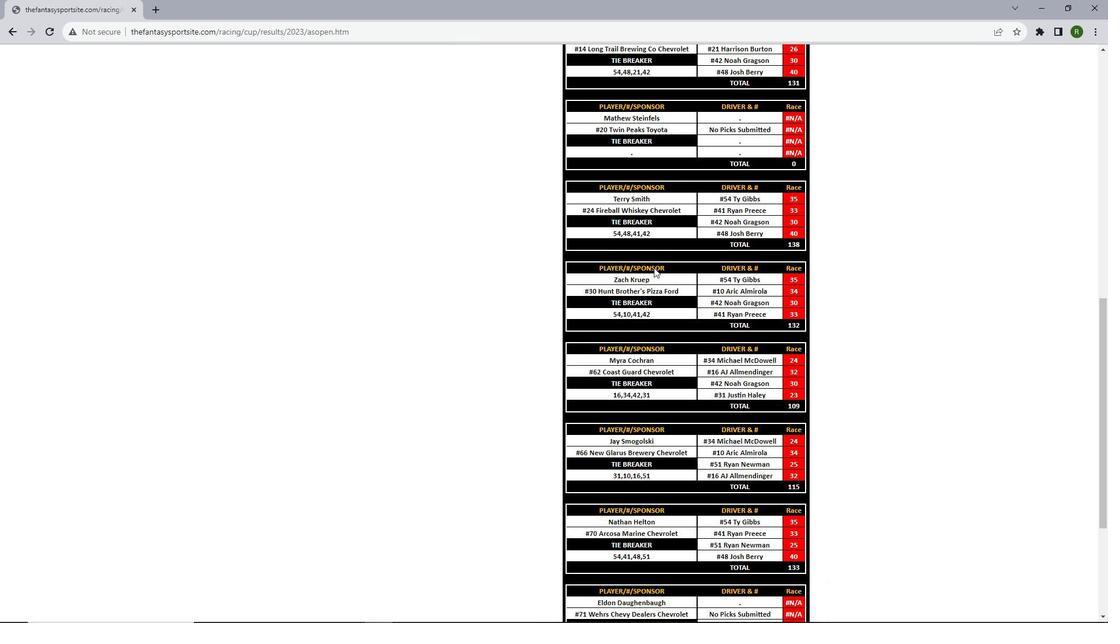 
Action: Mouse scrolled (654, 267) with delta (0, 0)
Screenshot: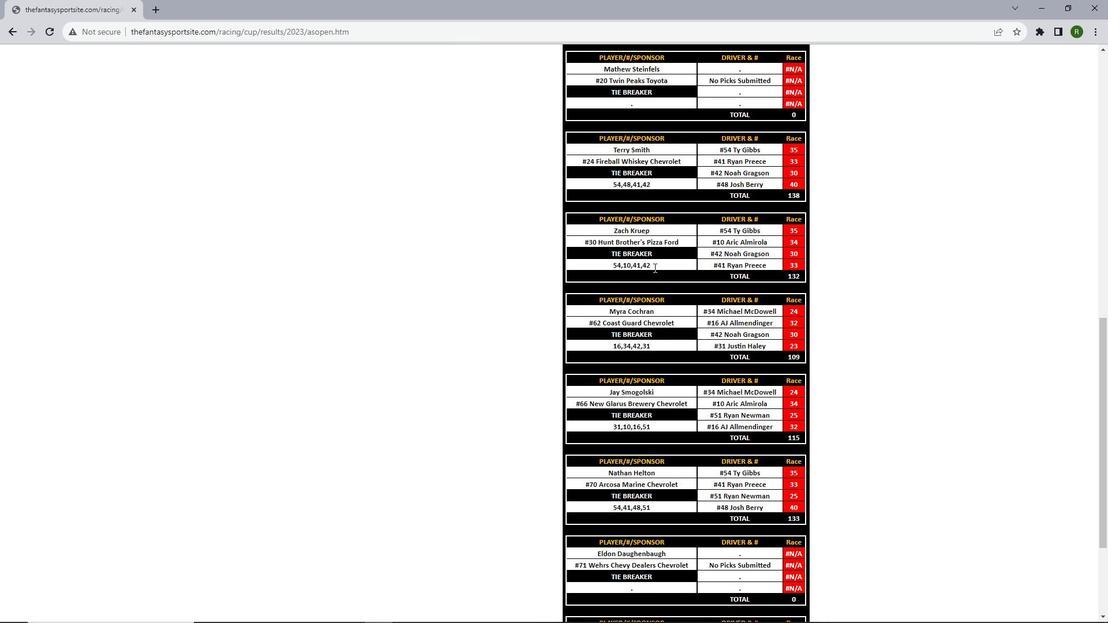 
Action: Mouse scrolled (654, 267) with delta (0, 0)
Screenshot: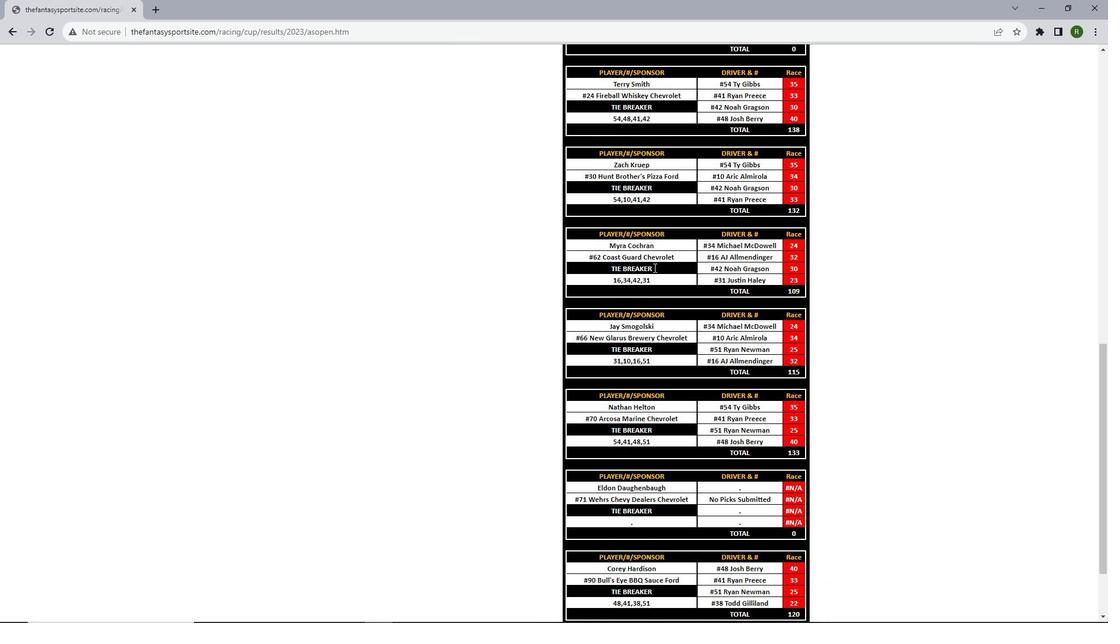 
Action: Mouse scrolled (654, 267) with delta (0, 0)
Screenshot: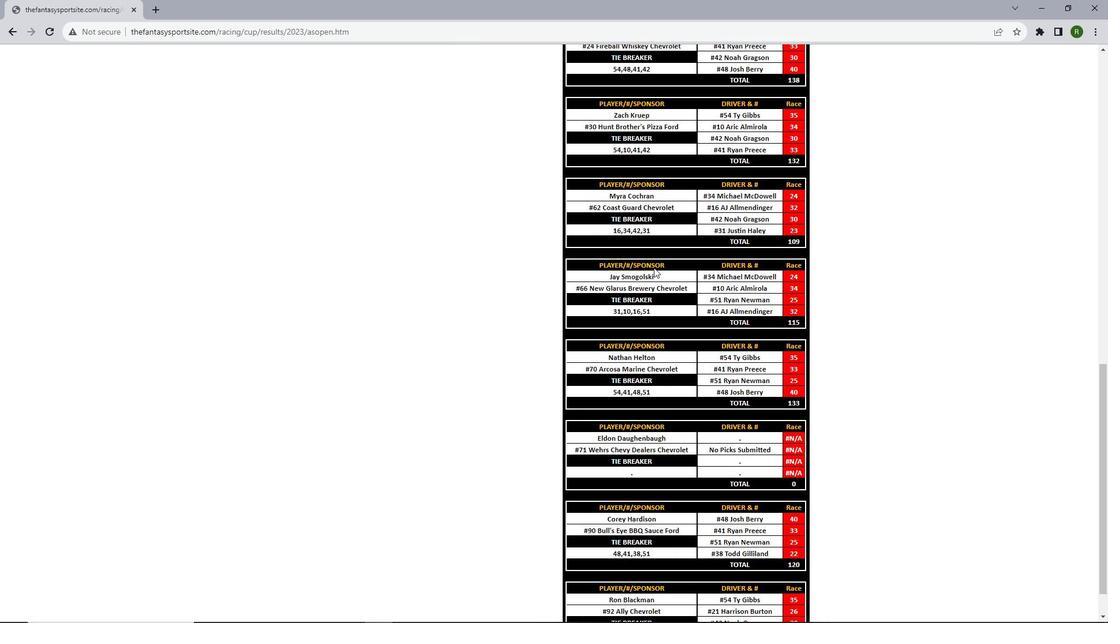 
Action: Mouse scrolled (654, 267) with delta (0, 0)
Screenshot: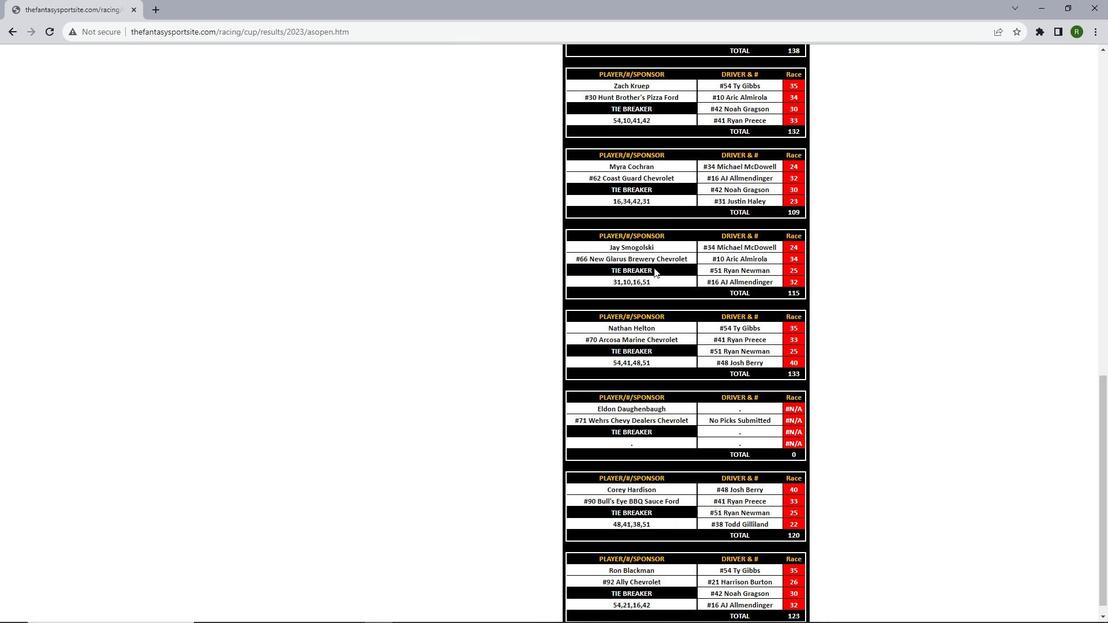 
Action: Mouse scrolled (654, 267) with delta (0, 0)
Screenshot: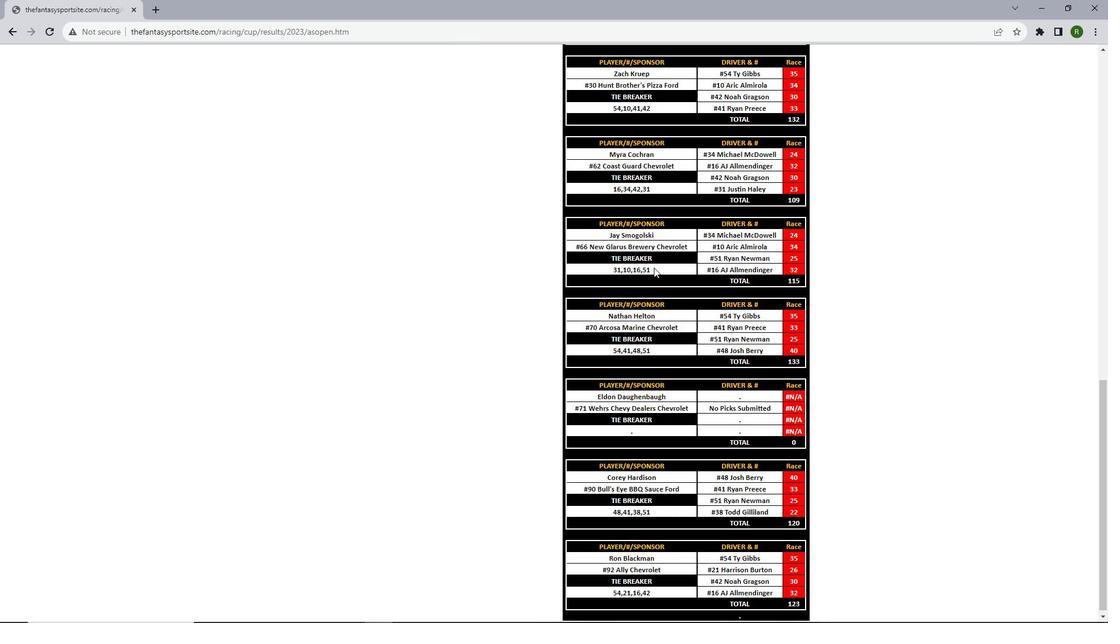 
Action: Mouse scrolled (654, 267) with delta (0, 0)
Screenshot: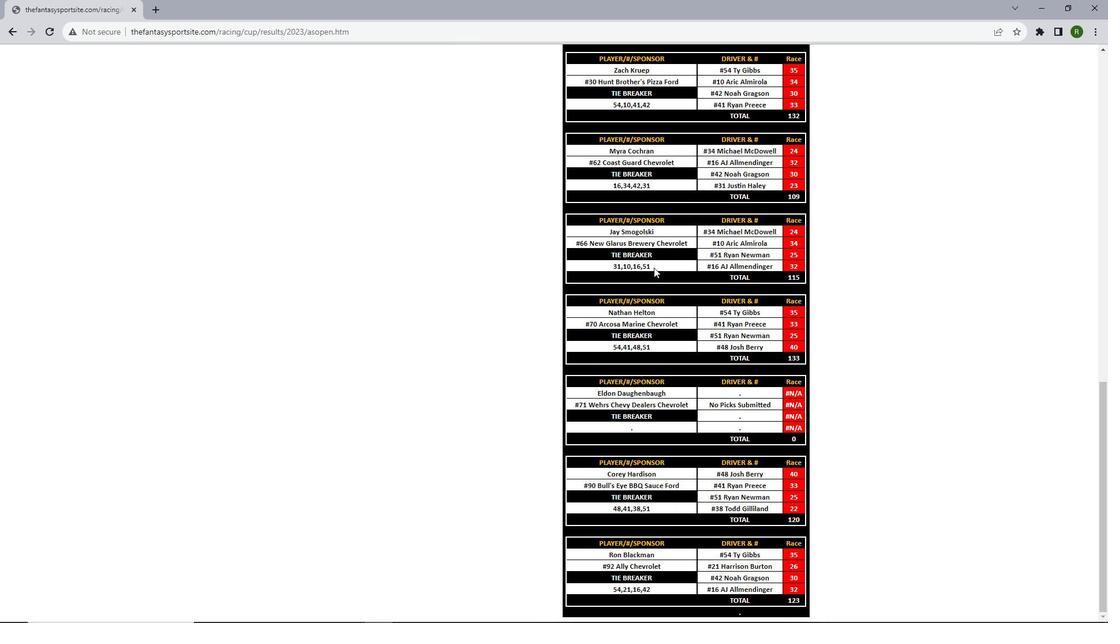 
Action: Mouse scrolled (654, 267) with delta (0, 0)
Screenshot: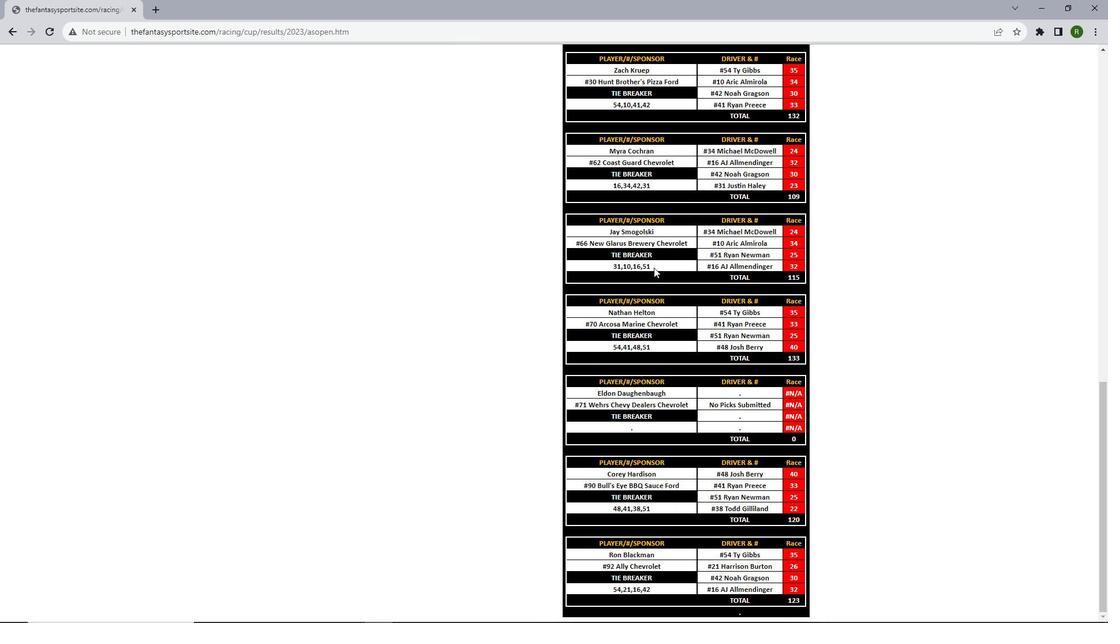
Action: Mouse scrolled (654, 267) with delta (0, 0)
Screenshot: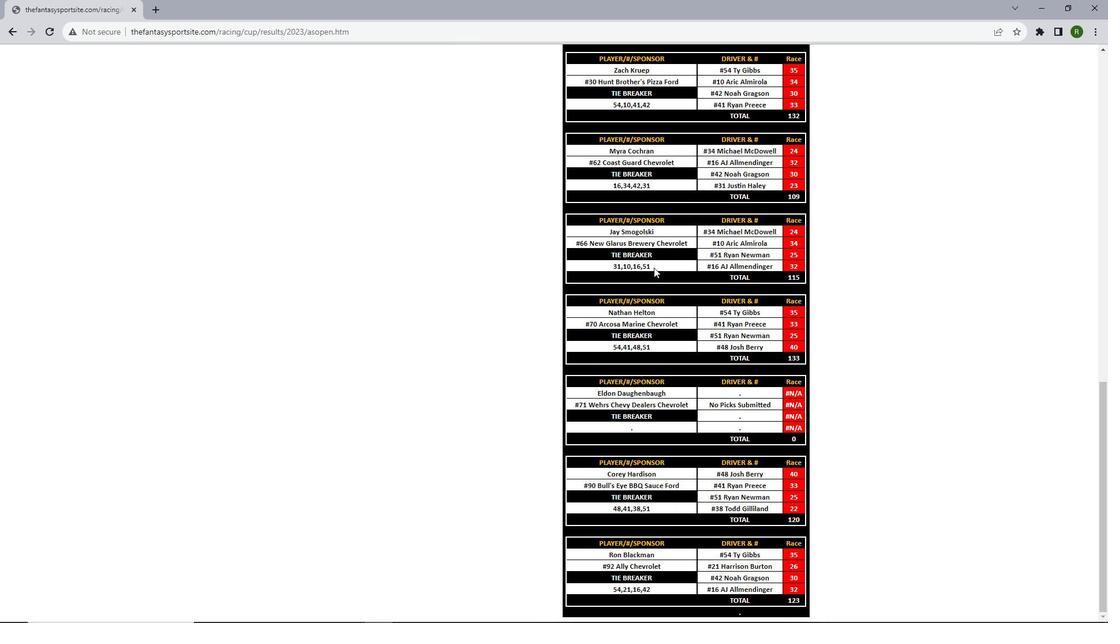 
Action: Mouse scrolled (654, 267) with delta (0, 0)
Screenshot: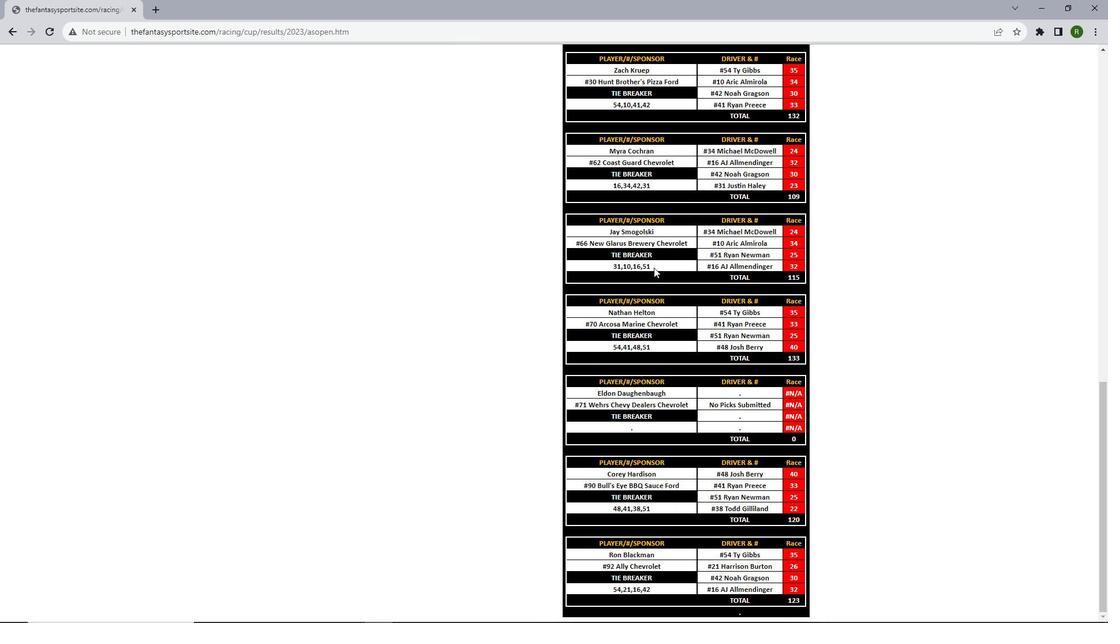 
Action: Mouse scrolled (654, 267) with delta (0, 0)
Screenshot: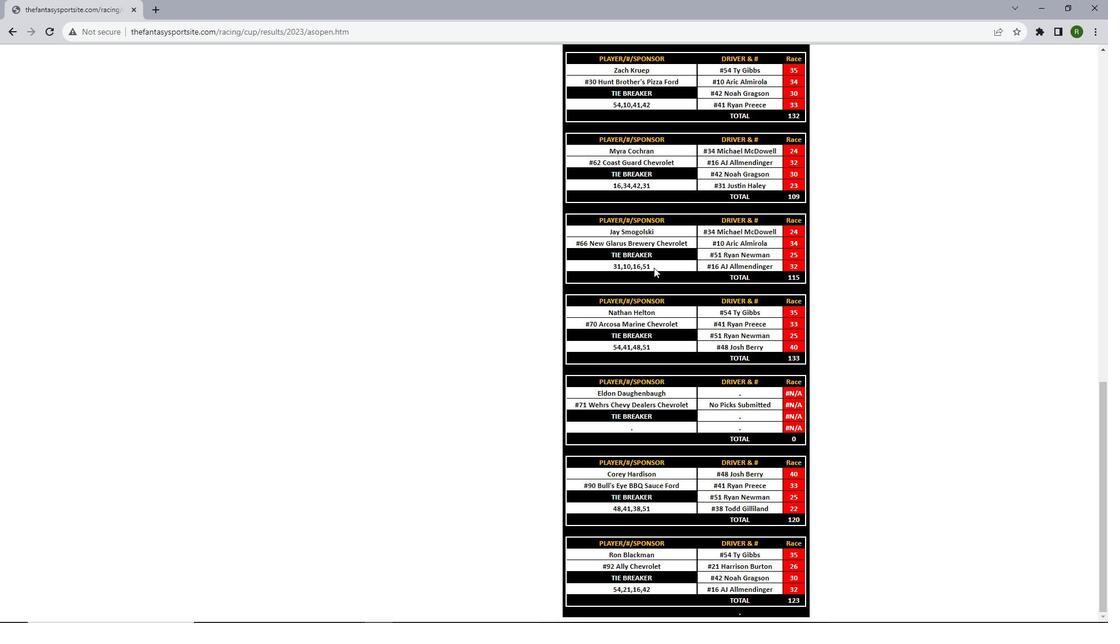 
Action: Mouse scrolled (654, 267) with delta (0, 0)
Screenshot: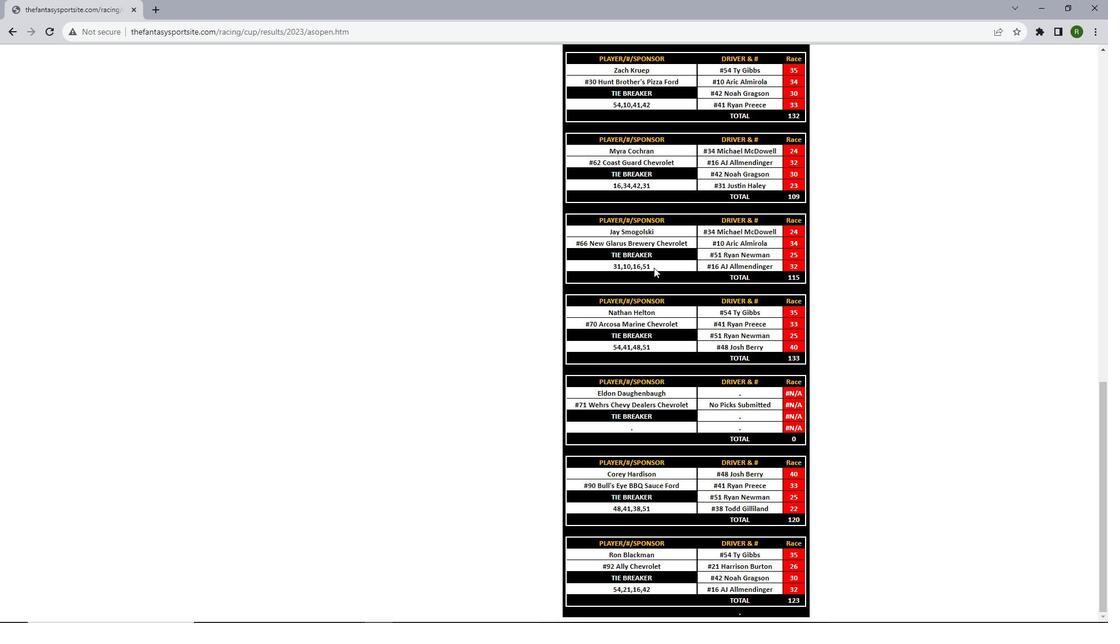 
Action: Mouse scrolled (654, 267) with delta (0, 0)
Screenshot: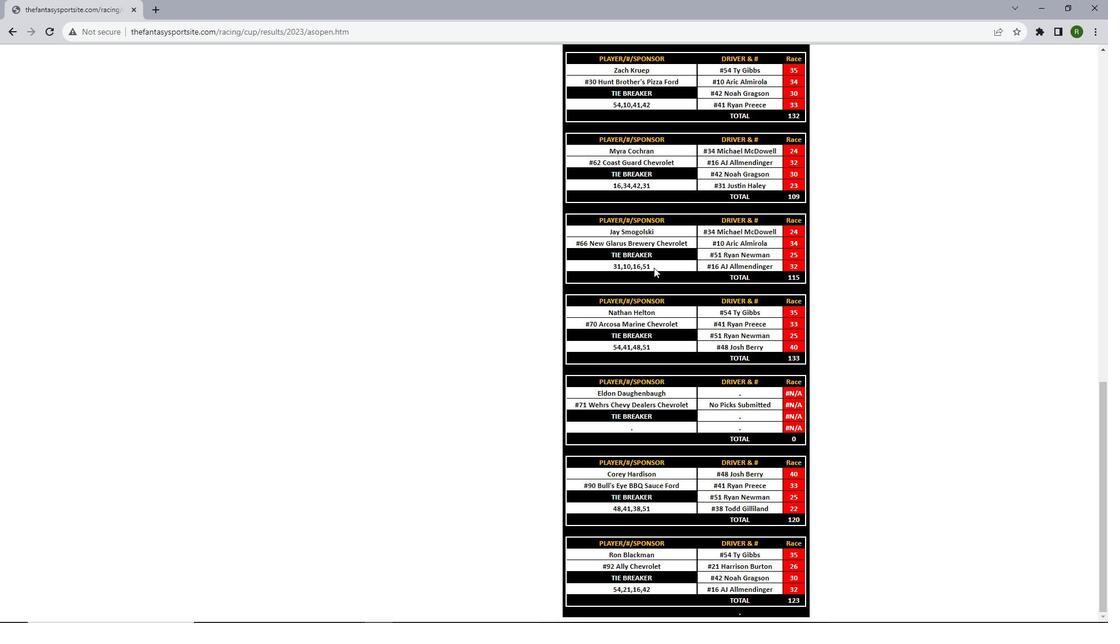 
Action: Mouse scrolled (654, 267) with delta (0, 0)
Screenshot: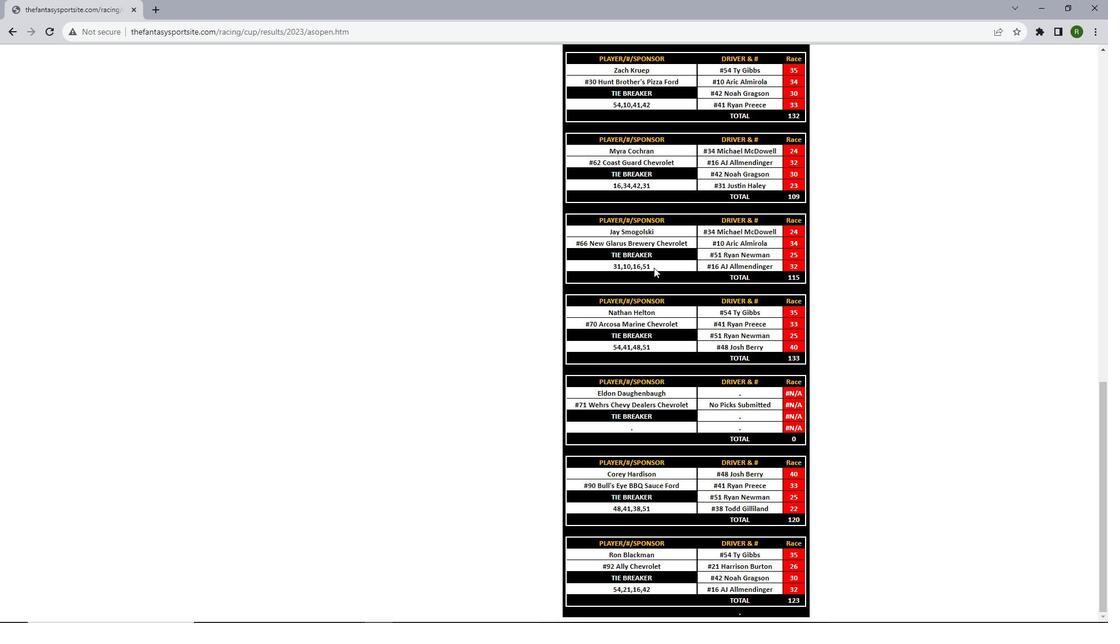 
Action: Mouse scrolled (654, 267) with delta (0, 0)
Screenshot: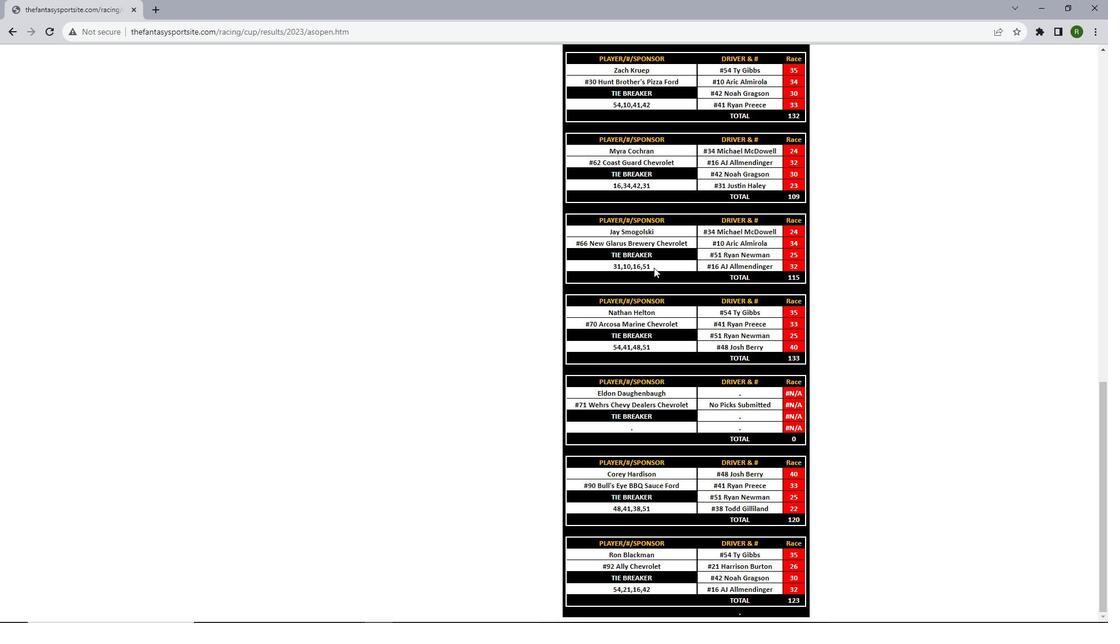 
Action: Mouse scrolled (654, 267) with delta (0, 0)
Screenshot: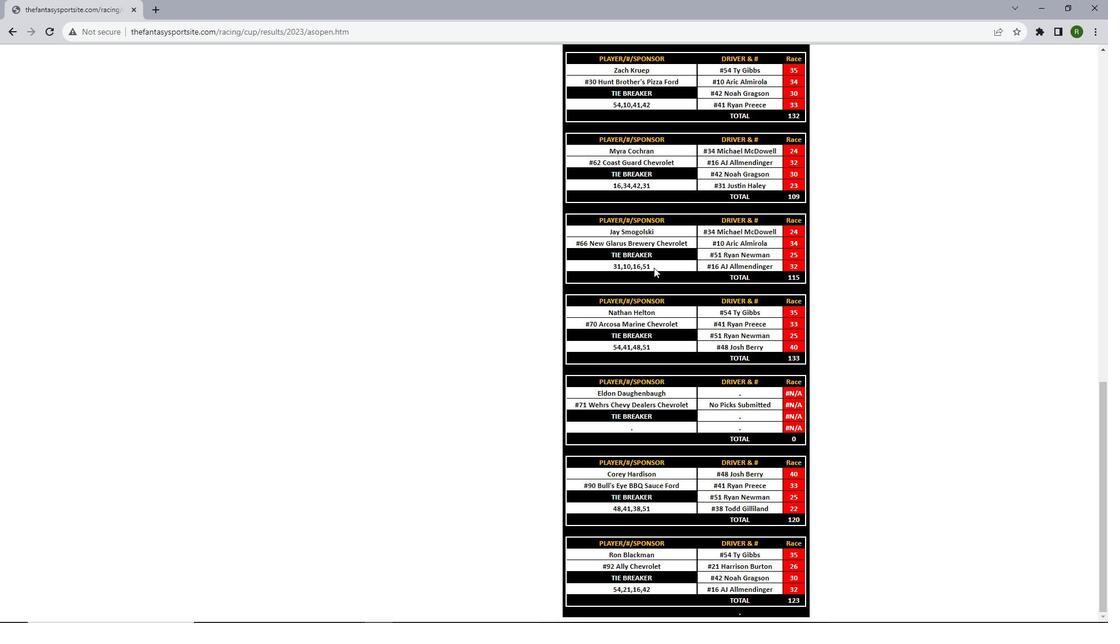 
Action: Mouse scrolled (654, 267) with delta (0, 0)
Screenshot: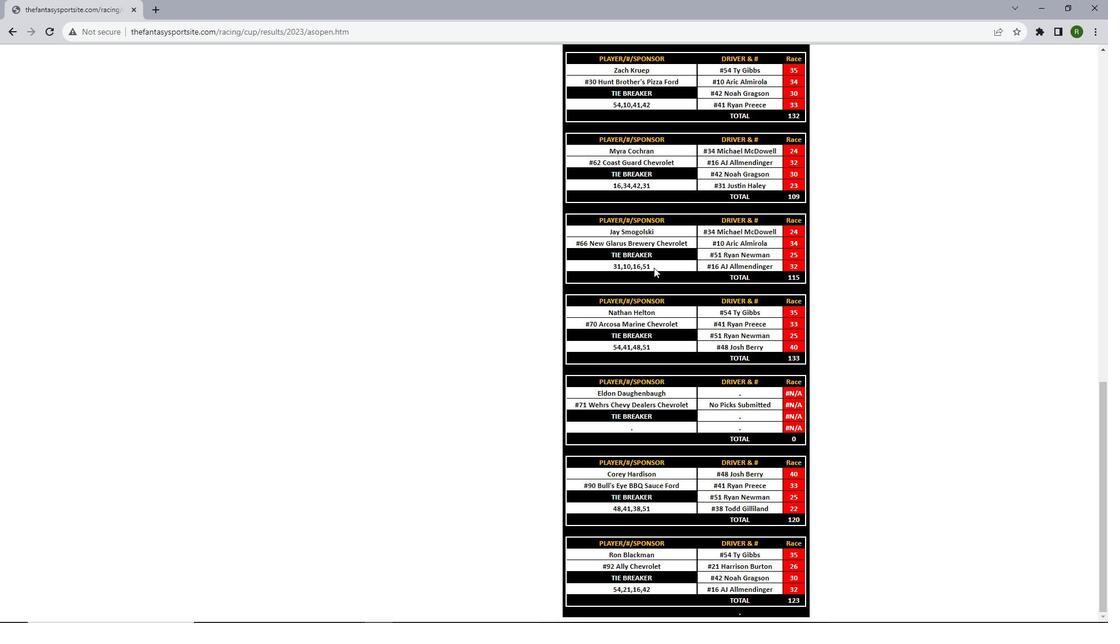 
Action: Mouse scrolled (654, 267) with delta (0, 0)
Screenshot: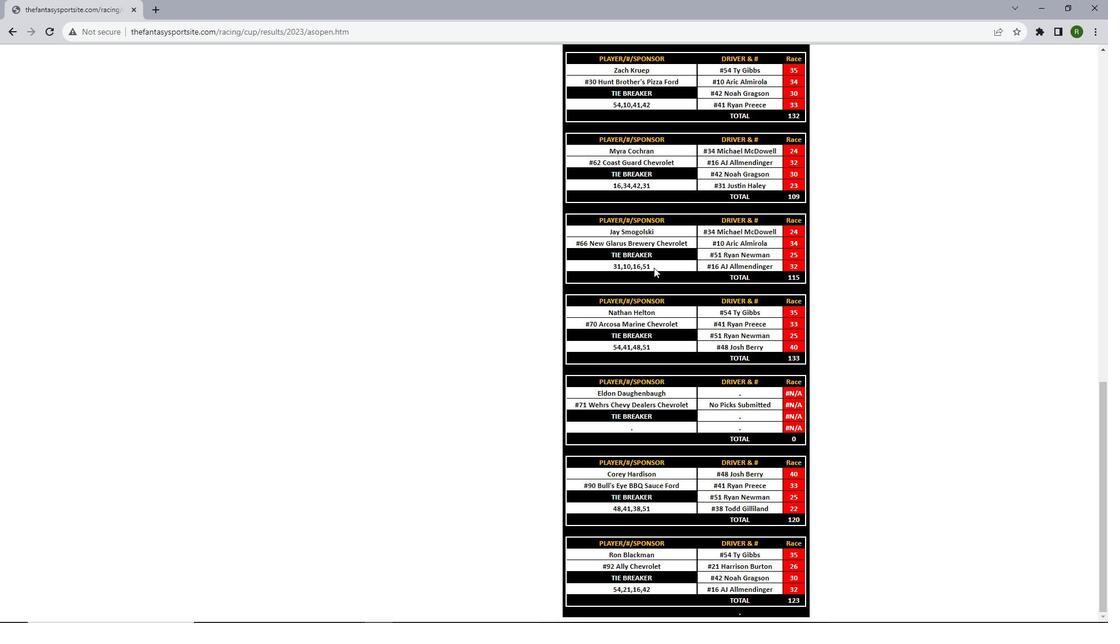 
Action: Mouse scrolled (654, 267) with delta (0, 0)
Screenshot: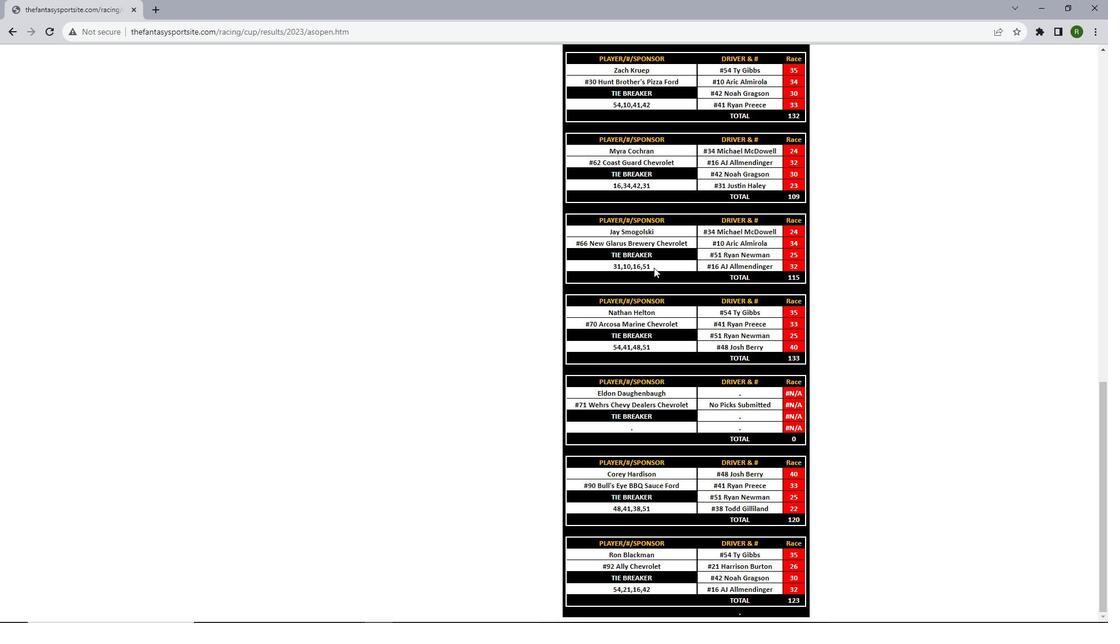 
Action: Mouse scrolled (654, 267) with delta (0, 0)
Screenshot: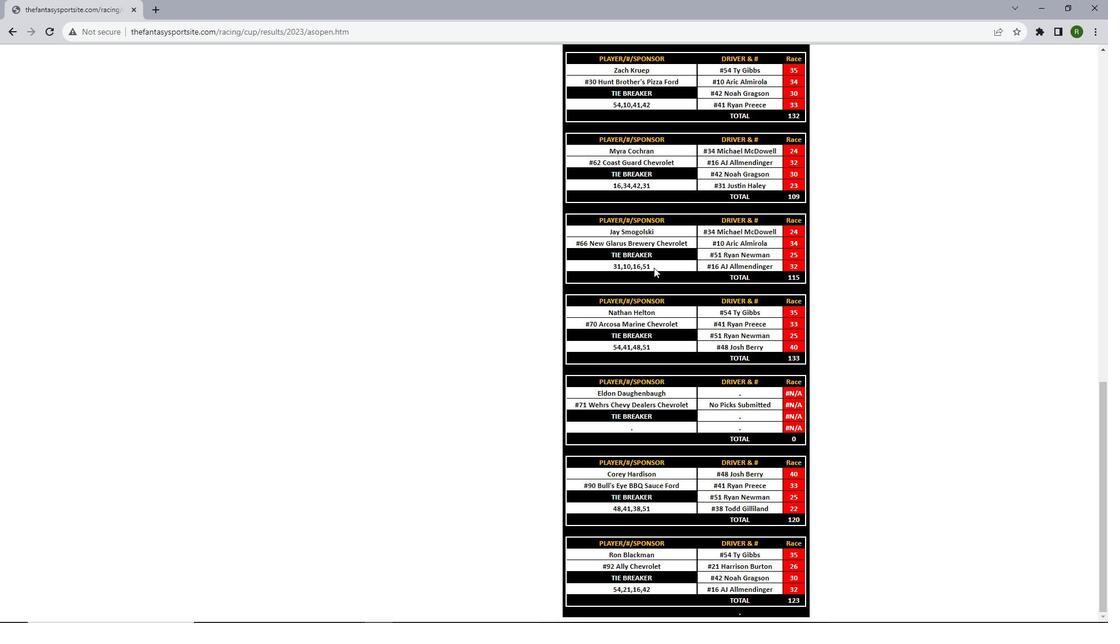
